 Task: Open Card Whitepaper Writing in Board Diversity and Inclusion Policy Development and Implementation to Workspace Information Technology and add a team member Softage.1@softage.net, a label Orange, a checklist Career Development, an attachment from your computer, a color Orange and finally, add a card description 'Conduct customer satisfaction survey' and a comment 'Given the potential impact of this task on our company financial stability, let us ensure that we approach it with a sense of fiscal responsibility and prudence.'. Add a start date 'Jan 09, 1900' with a due date 'Jan 16, 1900'
Action: Mouse moved to (540, 149)
Screenshot: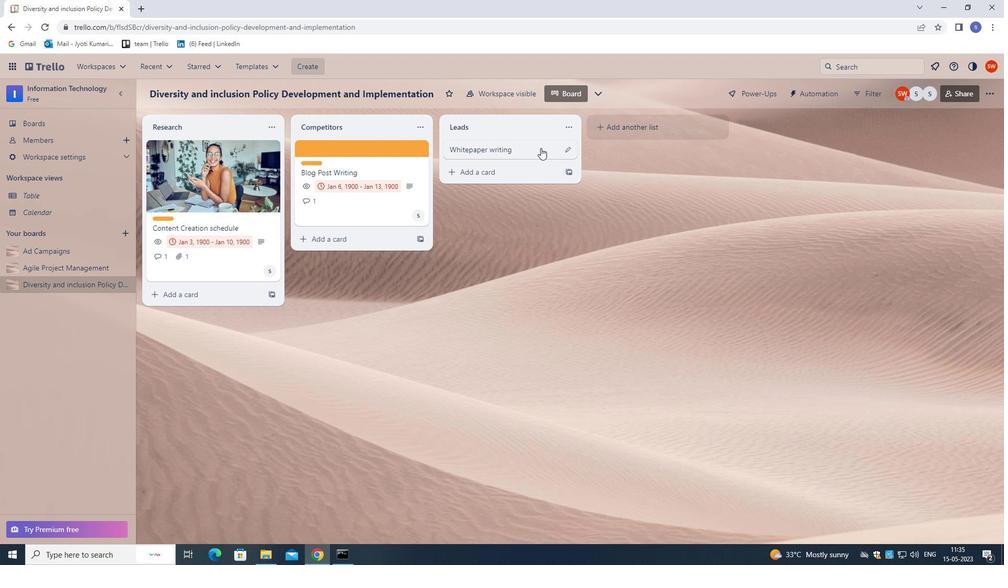 
Action: Mouse pressed left at (540, 149)
Screenshot: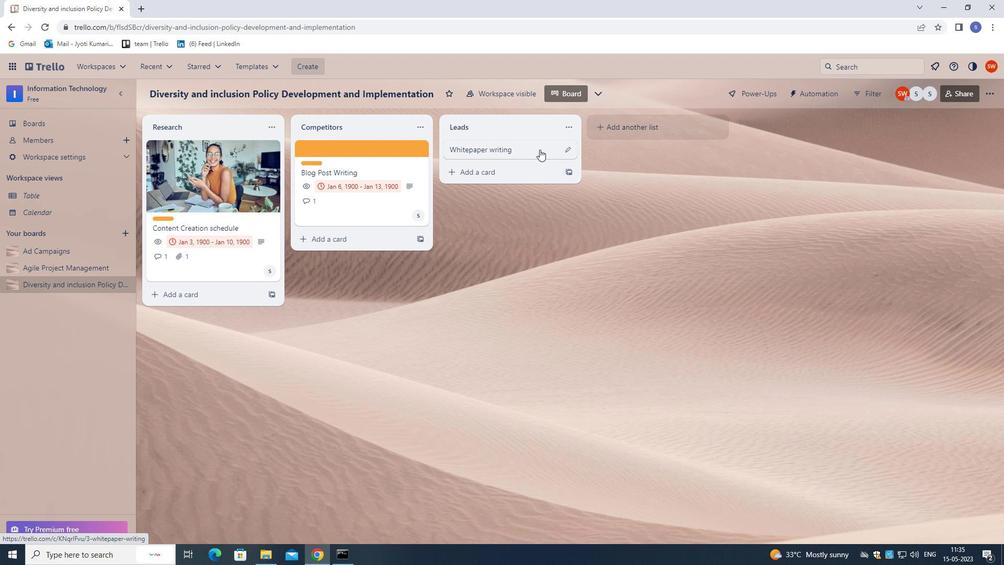 
Action: Mouse moved to (631, 184)
Screenshot: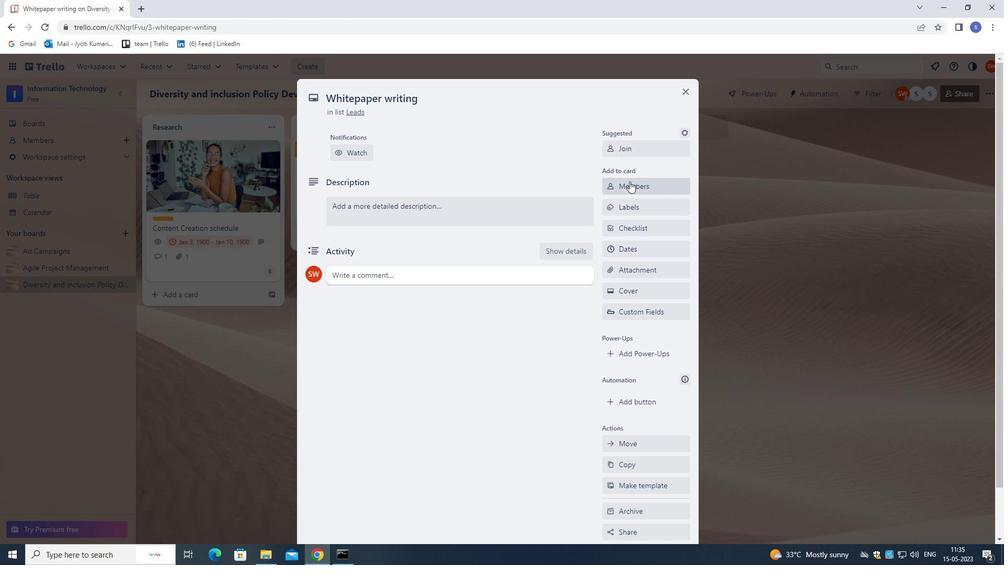 
Action: Mouse pressed left at (631, 184)
Screenshot: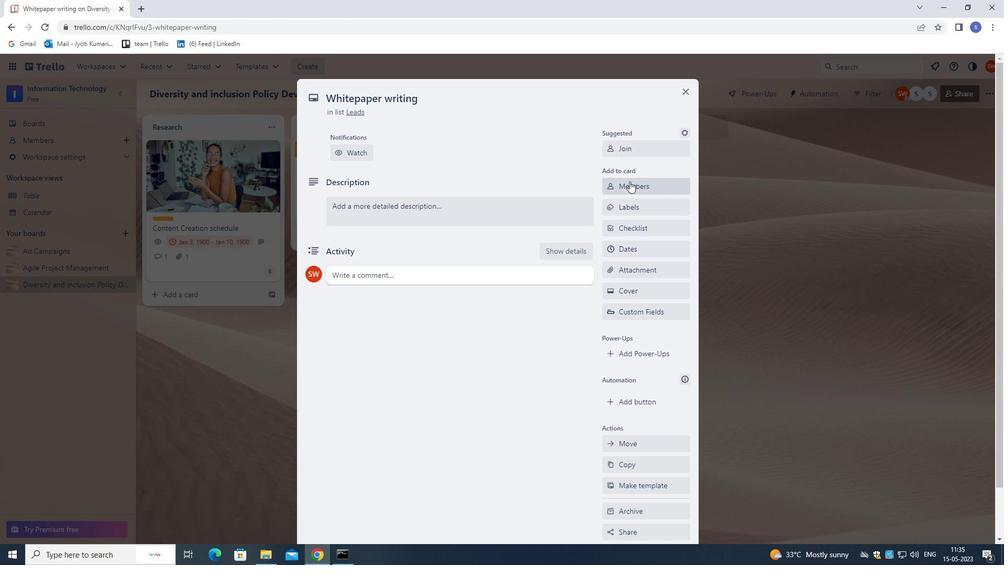 
Action: Mouse moved to (817, 144)
Screenshot: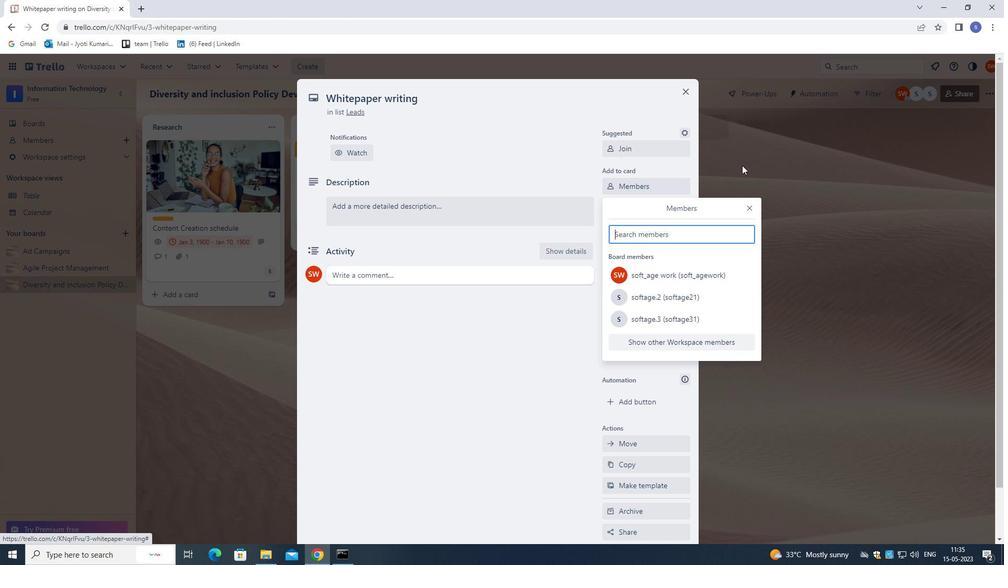 
Action: Key pressed softae<Key.backspace>ge.1<Key.shift>@SOFTAGE.NET
Screenshot: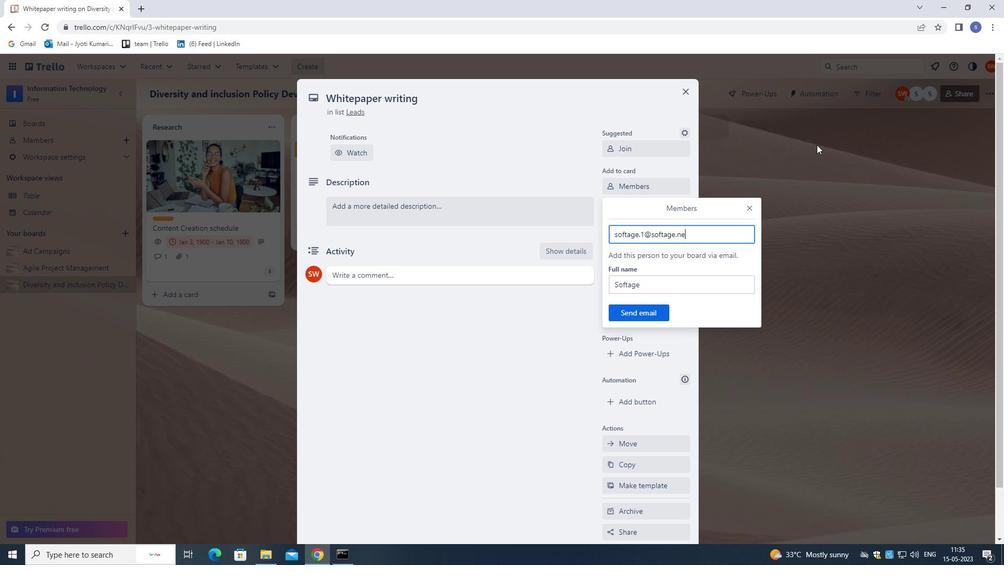 
Action: Mouse moved to (632, 314)
Screenshot: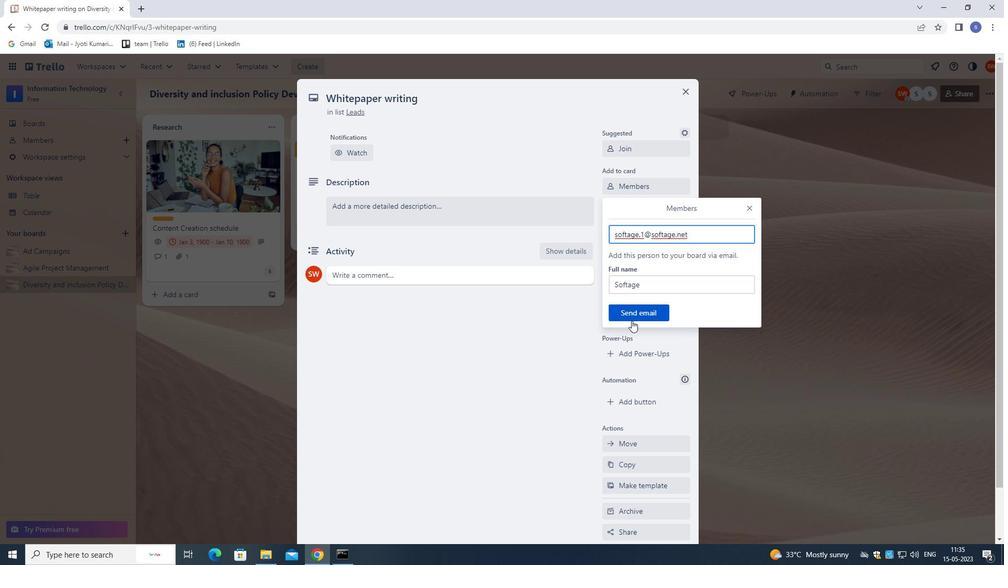 
Action: Mouse pressed left at (632, 314)
Screenshot: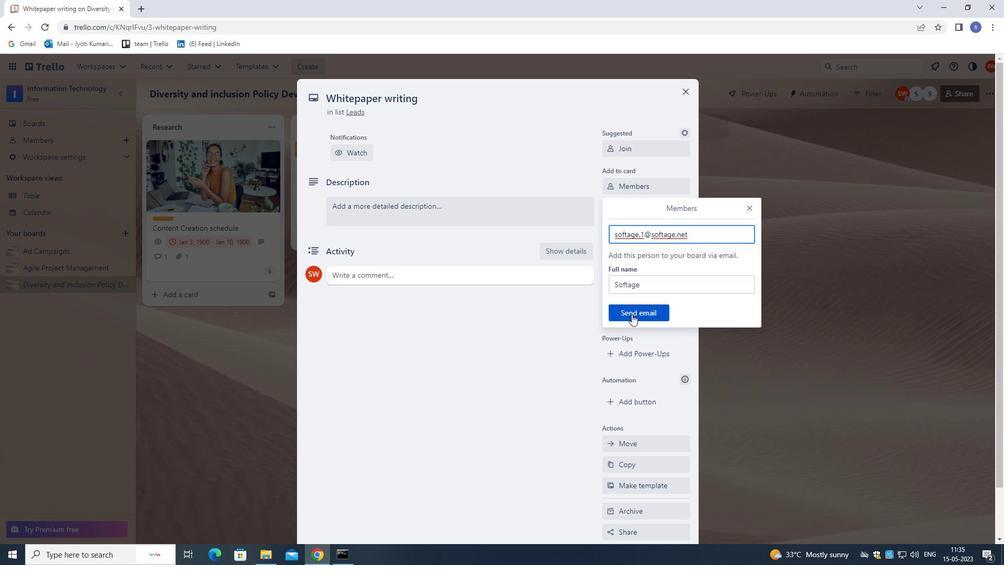 
Action: Mouse moved to (642, 207)
Screenshot: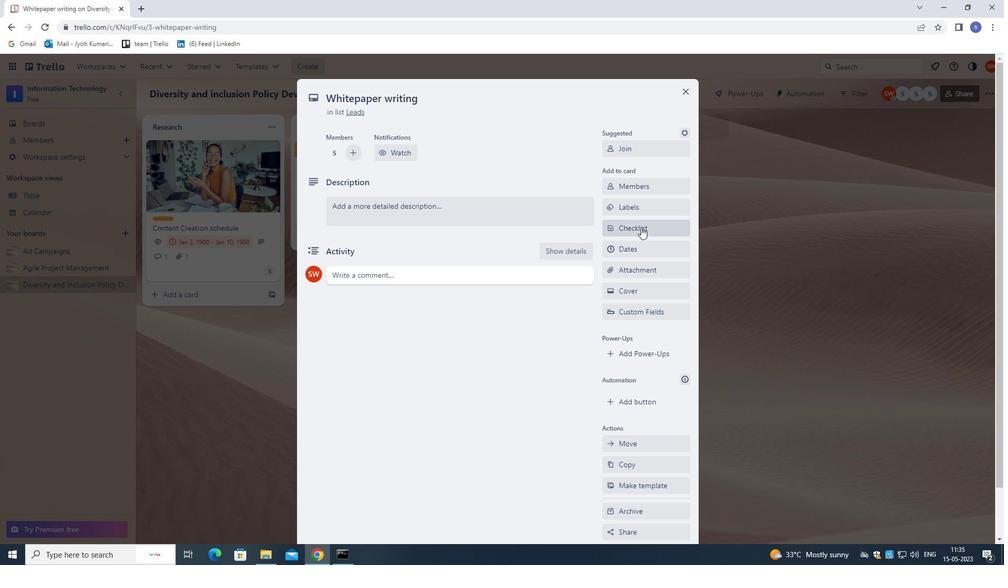 
Action: Mouse pressed left at (642, 207)
Screenshot: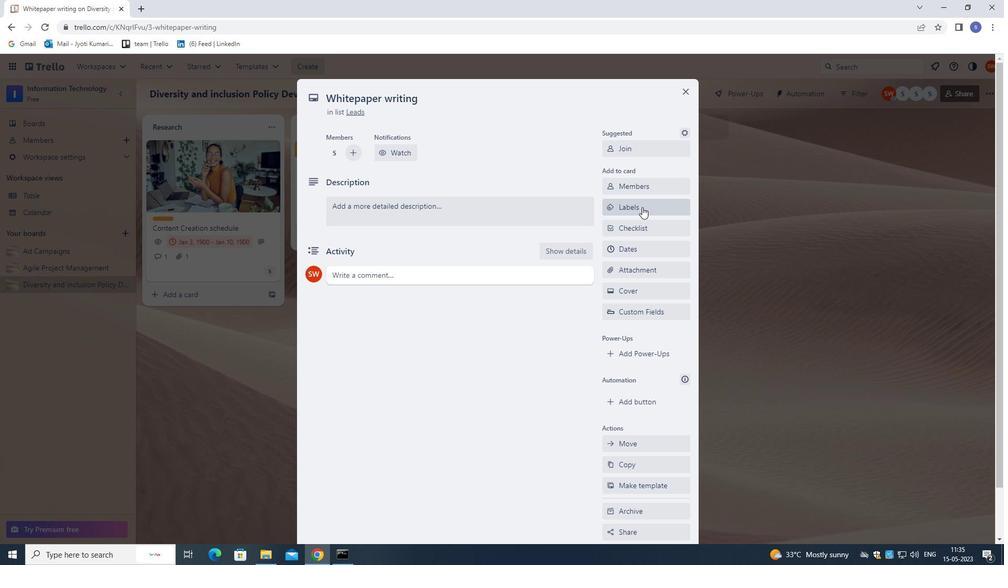 
Action: Mouse moved to (663, 329)
Screenshot: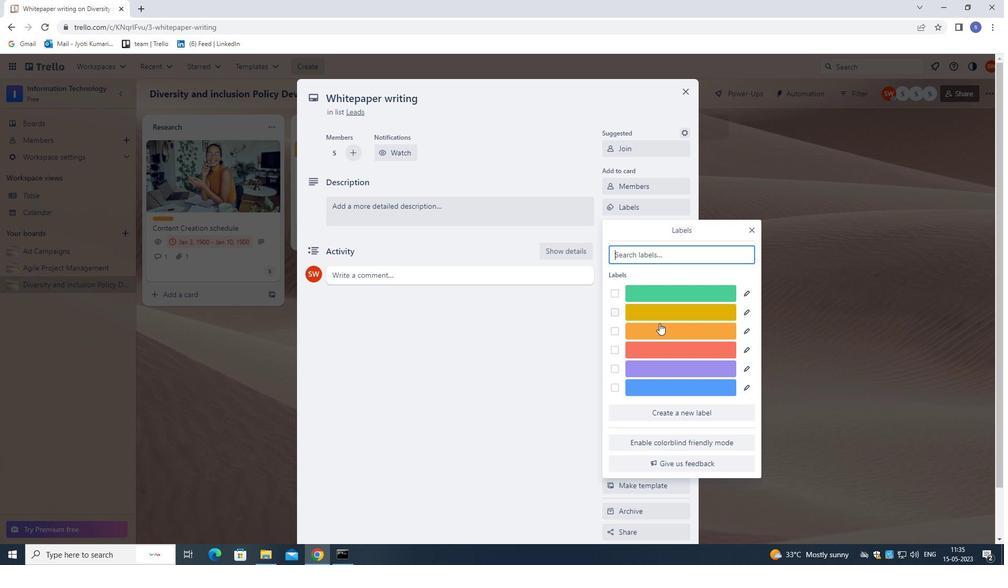 
Action: Mouse pressed left at (663, 329)
Screenshot: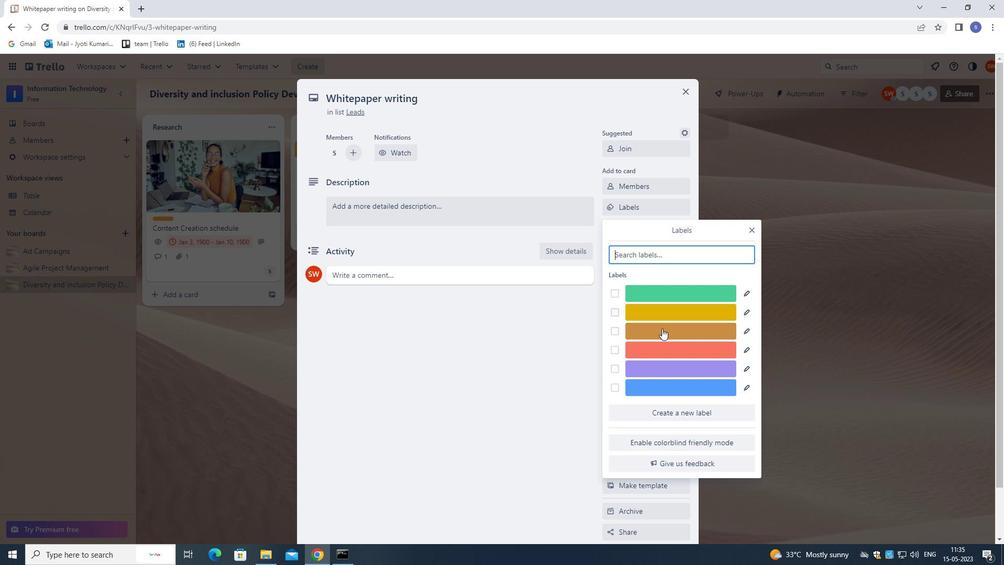 
Action: Mouse moved to (755, 229)
Screenshot: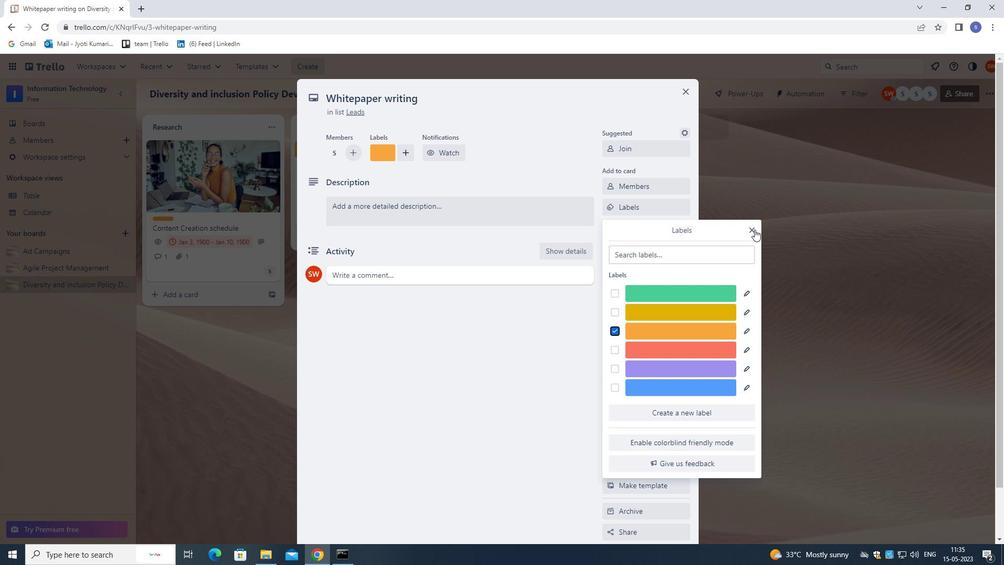 
Action: Mouse pressed left at (755, 229)
Screenshot: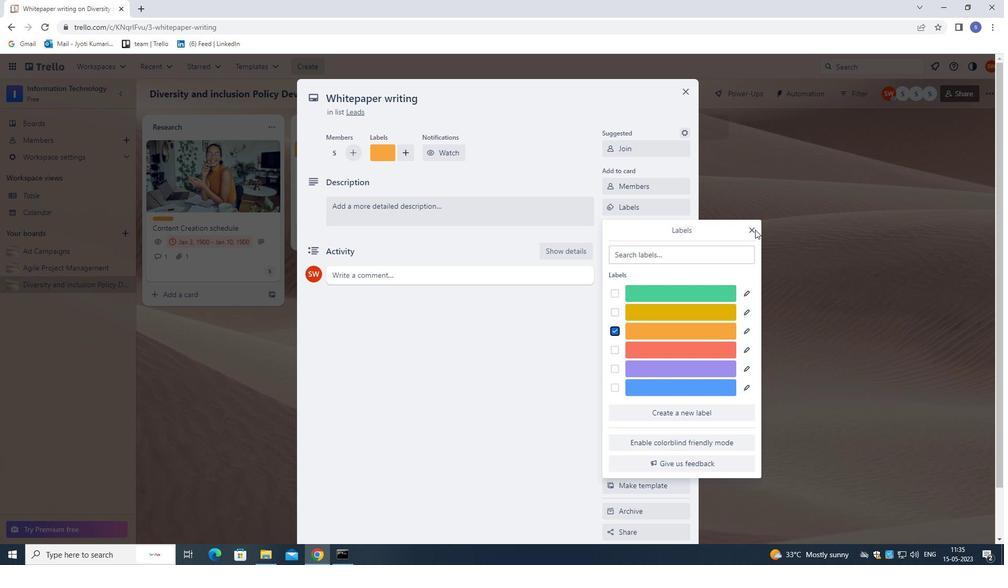 
Action: Mouse moved to (752, 227)
Screenshot: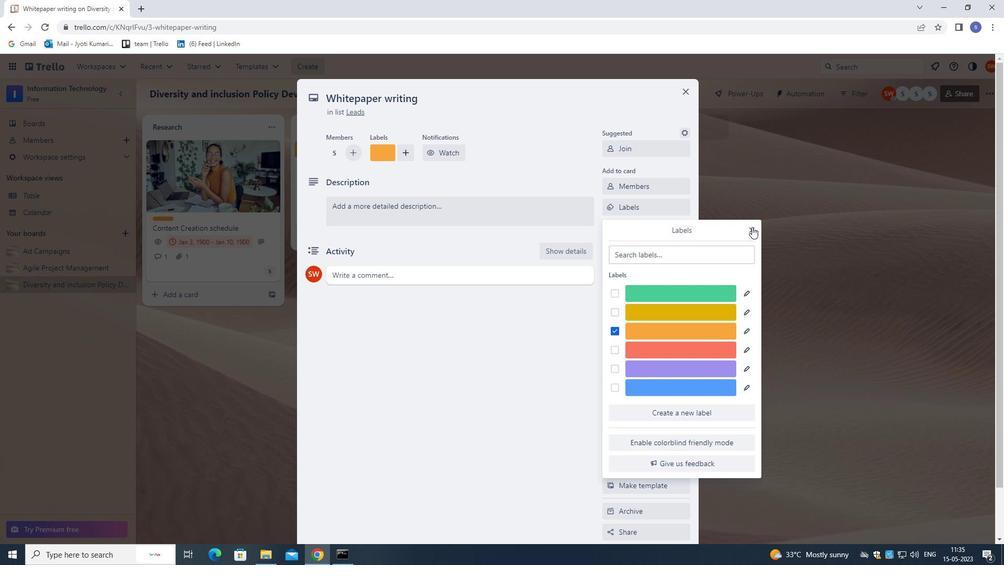 
Action: Mouse pressed left at (752, 227)
Screenshot: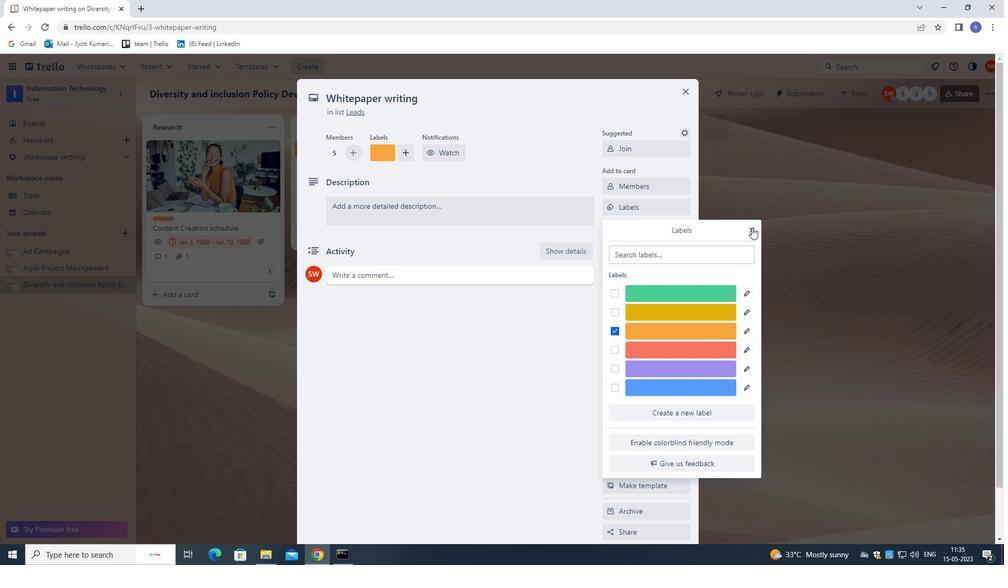 
Action: Mouse moved to (657, 230)
Screenshot: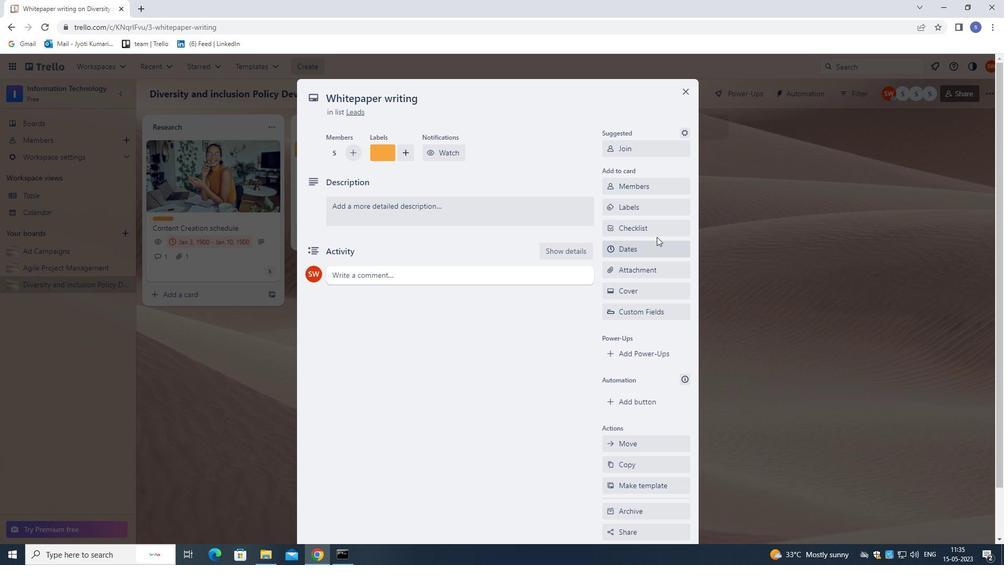 
Action: Mouse pressed left at (657, 230)
Screenshot: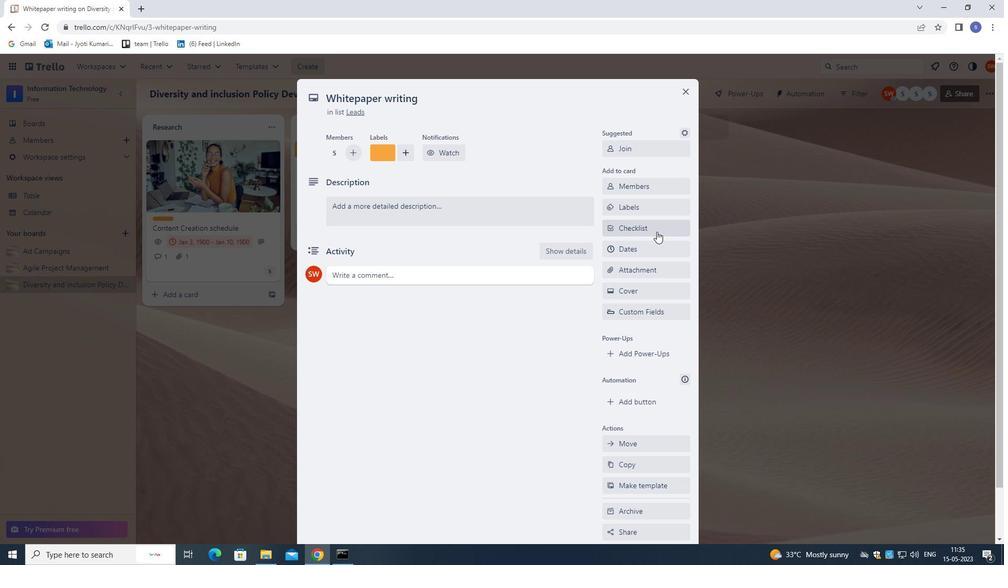 
Action: Key pressed <Key.shift>CAREER<Key.space><Key.shift>DEVELOPMENT
Screenshot: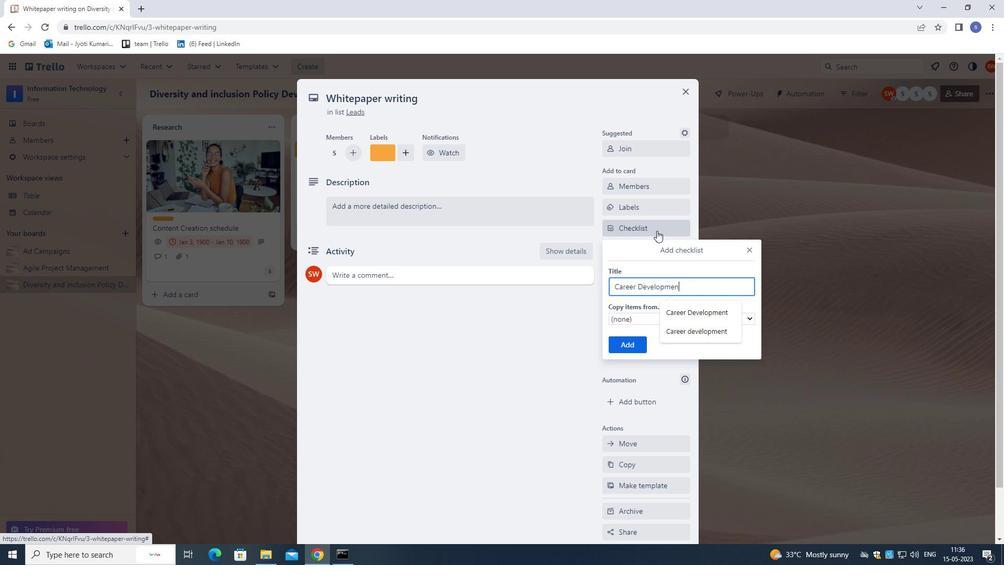 
Action: Mouse moved to (630, 343)
Screenshot: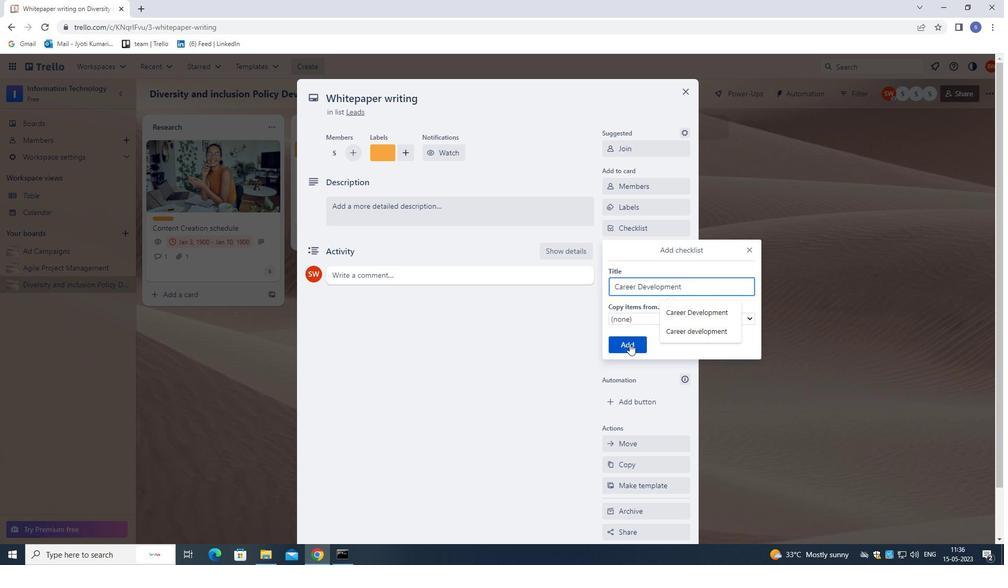 
Action: Mouse pressed left at (630, 343)
Screenshot: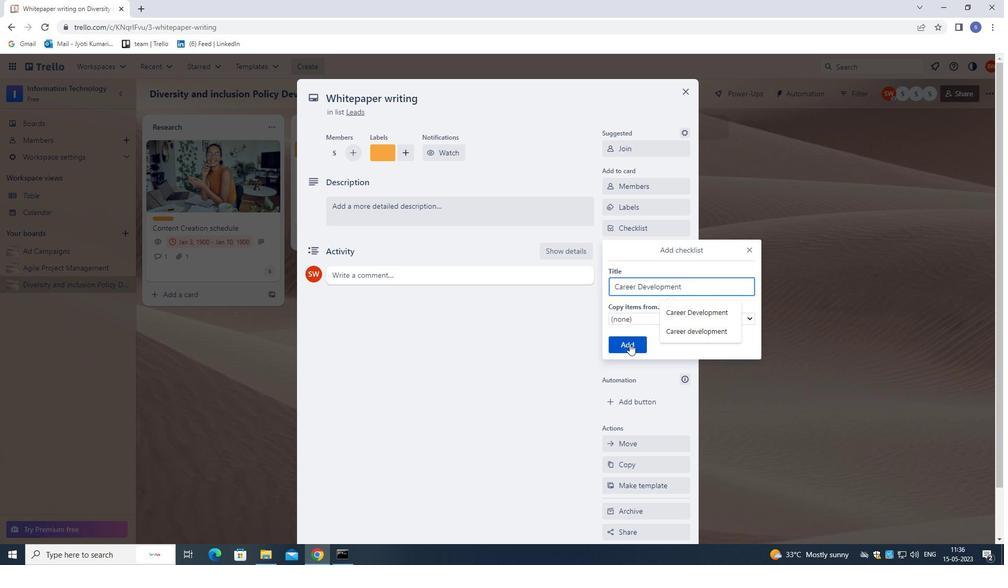 
Action: Mouse moved to (645, 249)
Screenshot: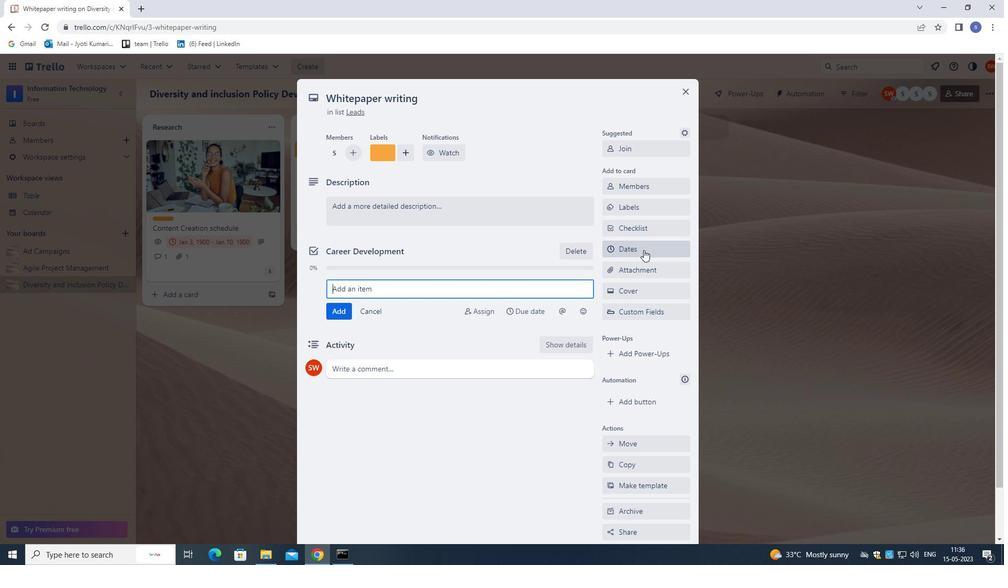 
Action: Mouse pressed left at (645, 249)
Screenshot: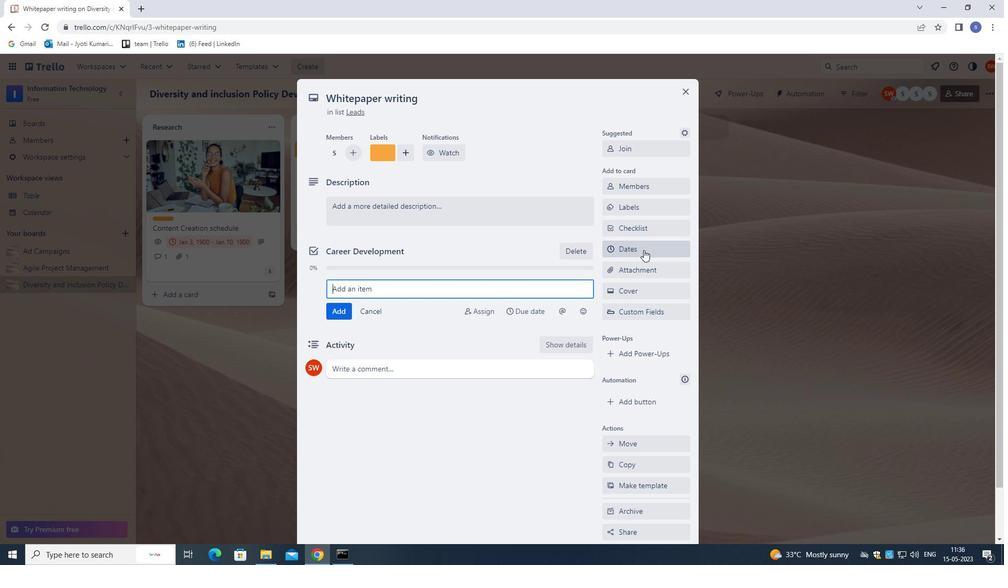 
Action: Mouse moved to (611, 284)
Screenshot: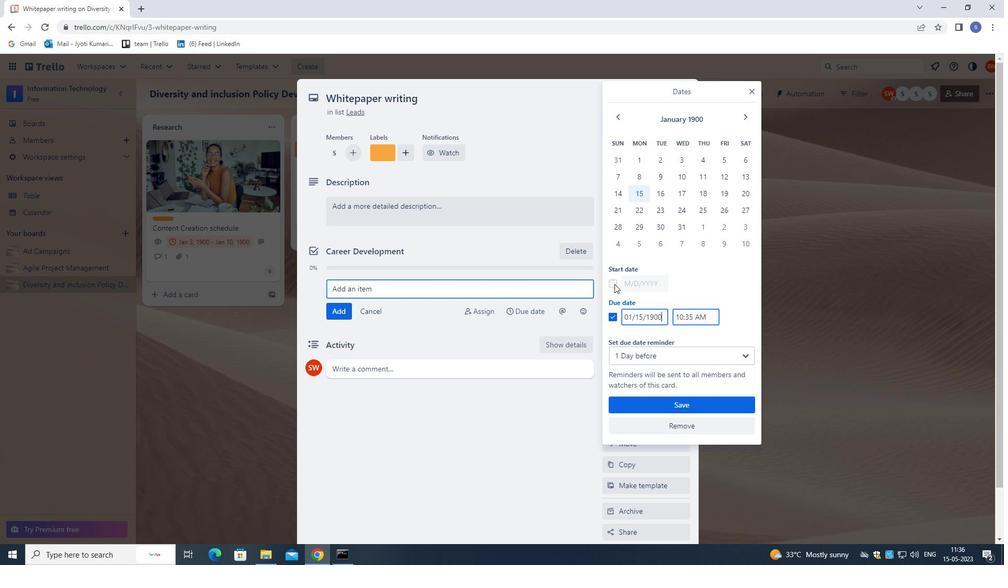 
Action: Mouse pressed left at (611, 284)
Screenshot: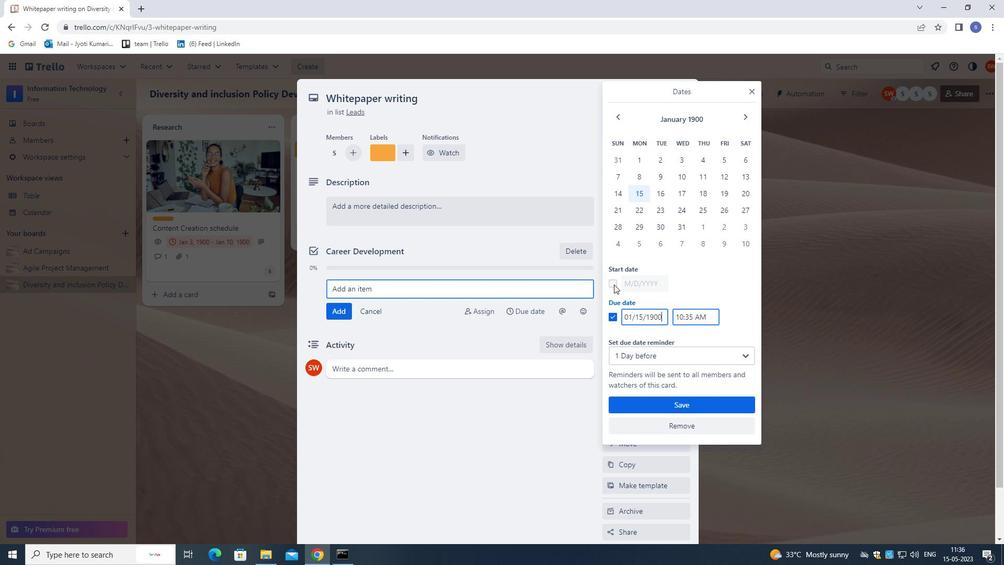 
Action: Mouse moved to (661, 174)
Screenshot: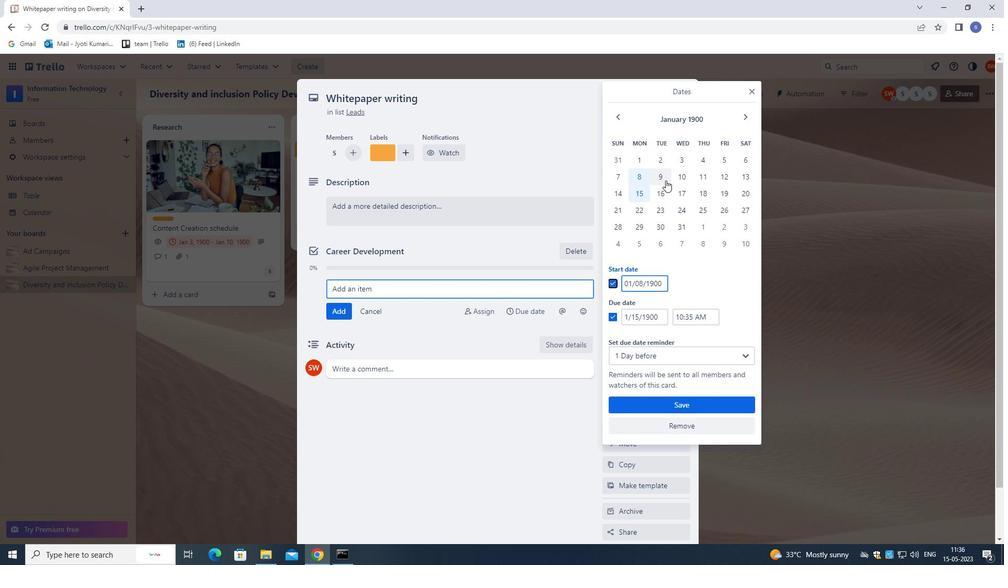 
Action: Mouse pressed left at (661, 174)
Screenshot: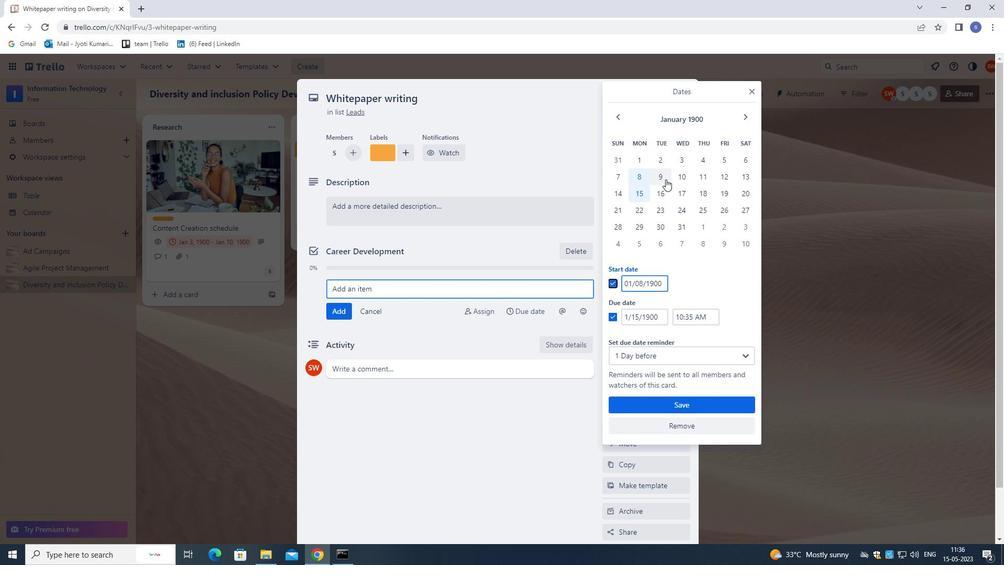 
Action: Mouse moved to (665, 192)
Screenshot: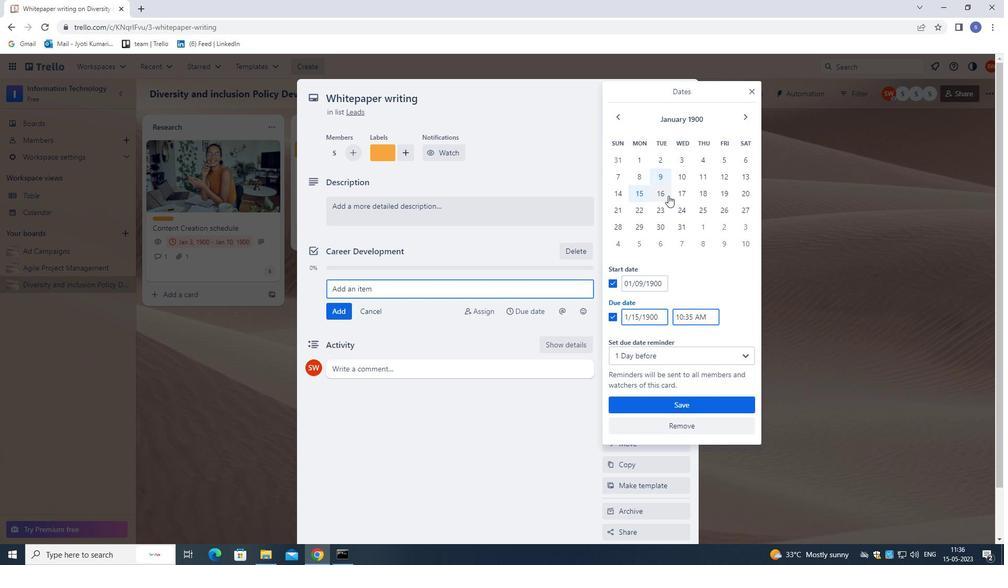 
Action: Mouse pressed left at (665, 192)
Screenshot: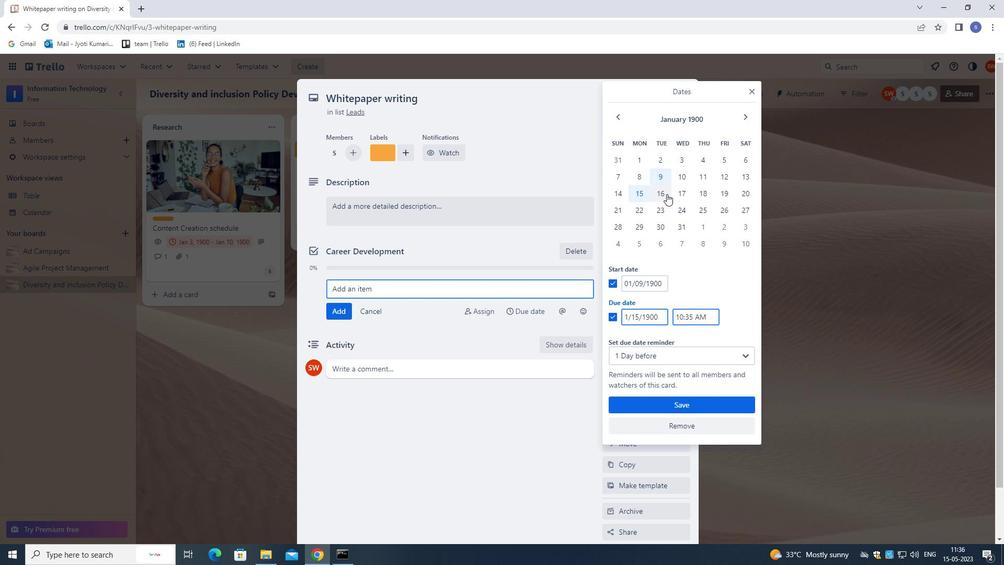 
Action: Mouse moved to (695, 407)
Screenshot: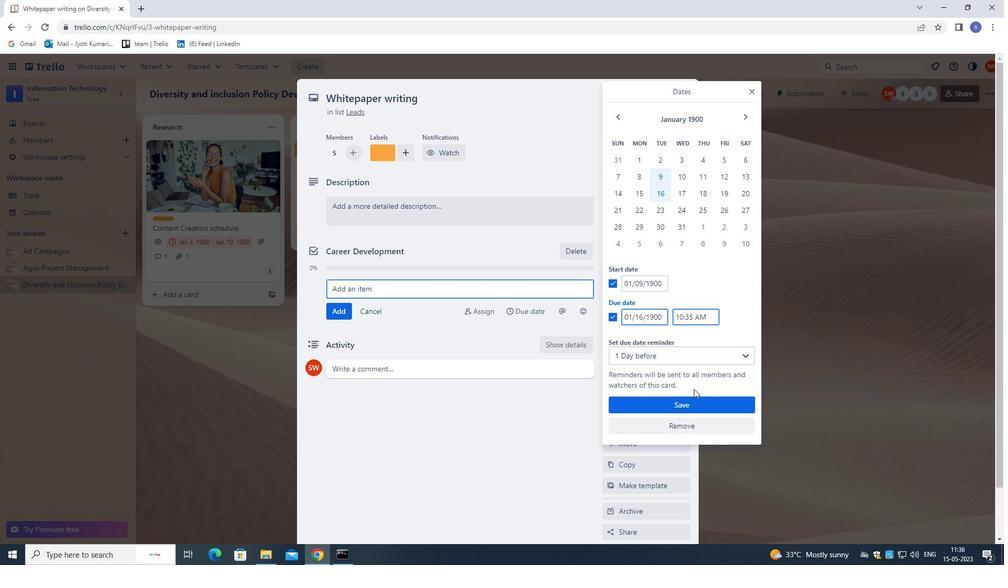 
Action: Mouse pressed left at (695, 407)
Screenshot: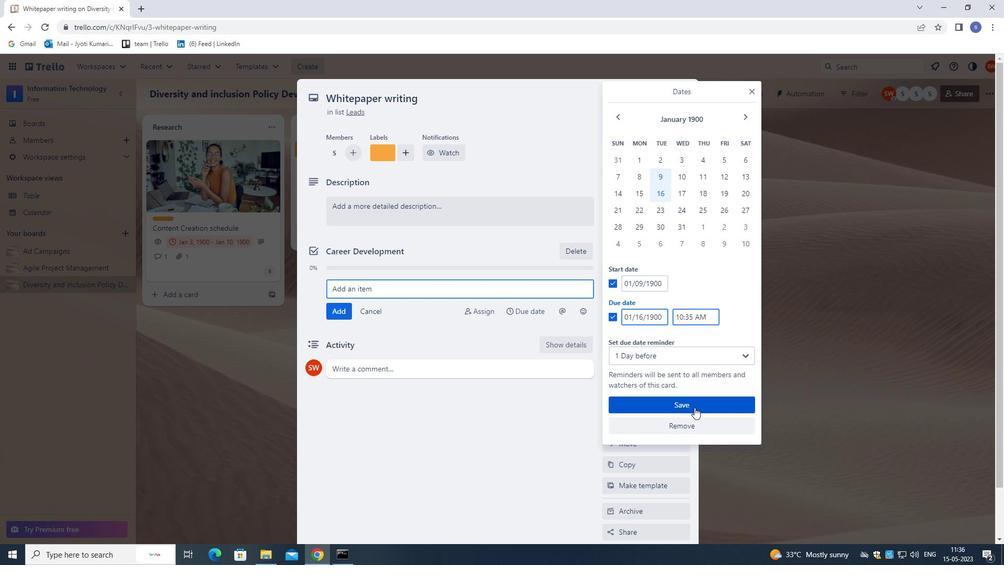 
Action: Mouse moved to (496, 321)
Screenshot: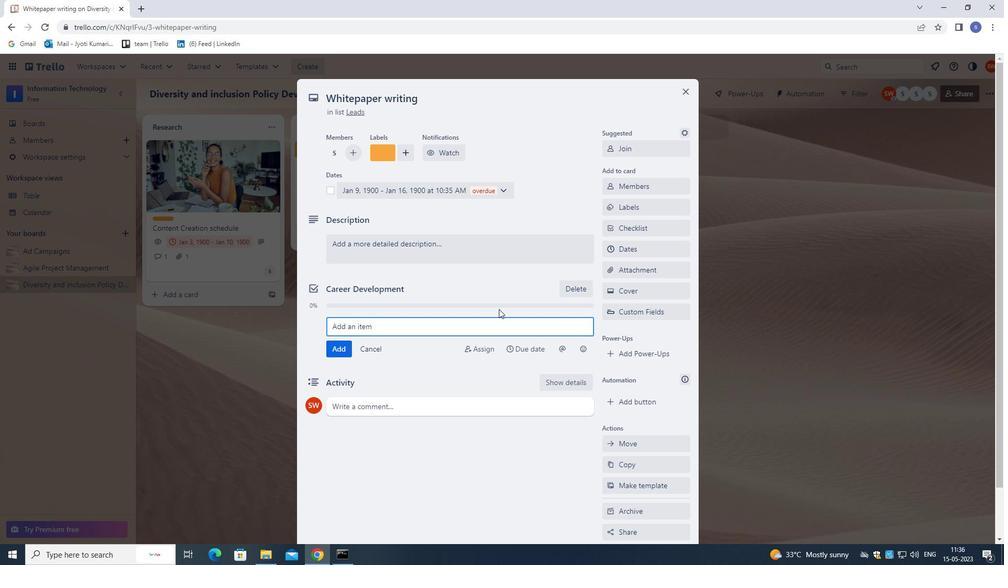 
Action: Mouse pressed left at (496, 321)
Screenshot: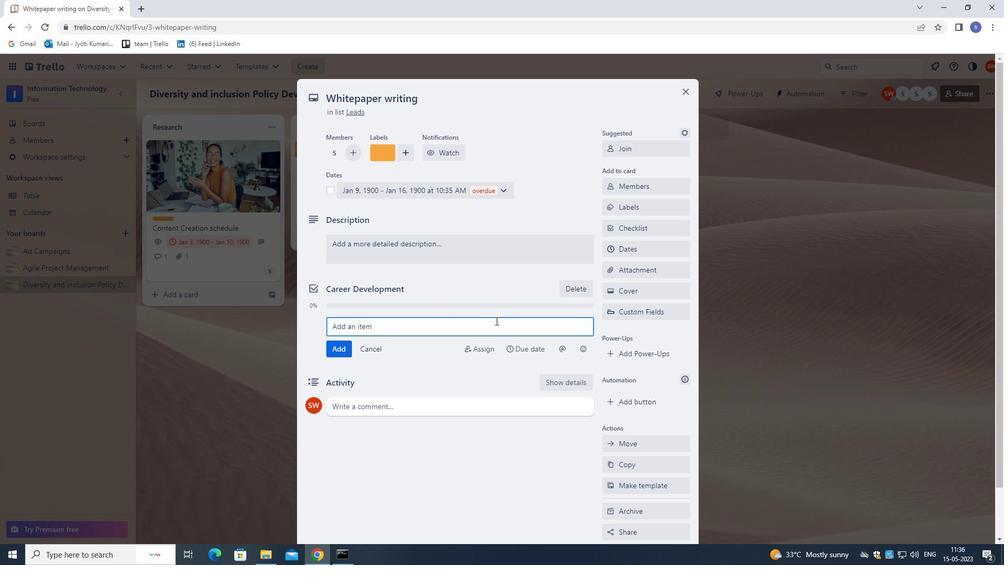 
Action: Mouse moved to (663, 269)
Screenshot: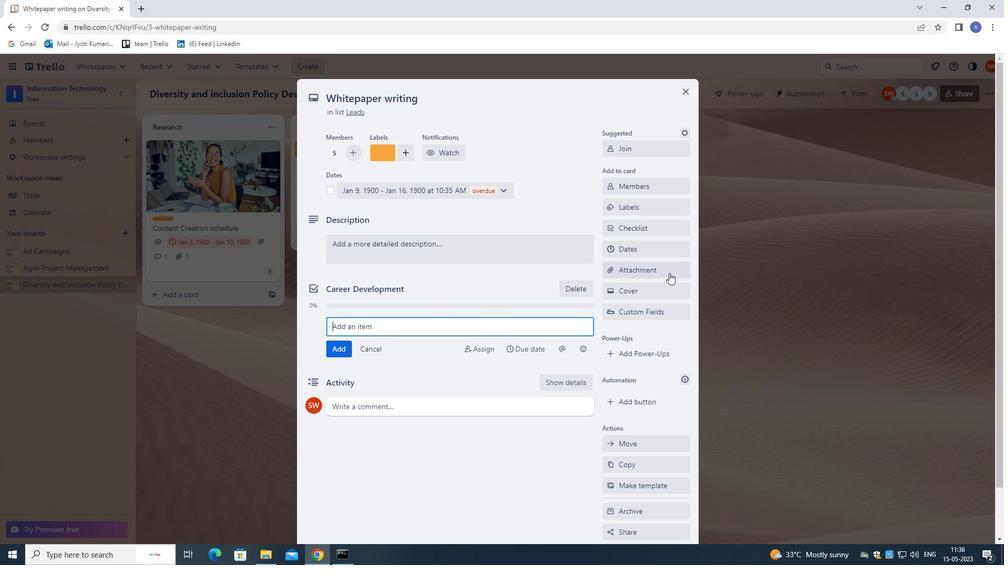 
Action: Mouse pressed left at (663, 269)
Screenshot: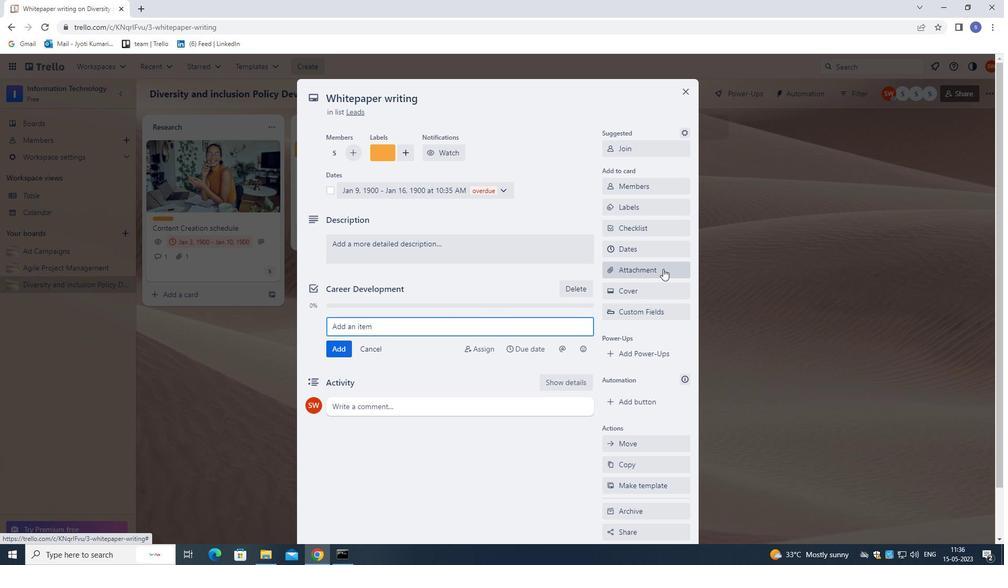 
Action: Mouse moved to (657, 312)
Screenshot: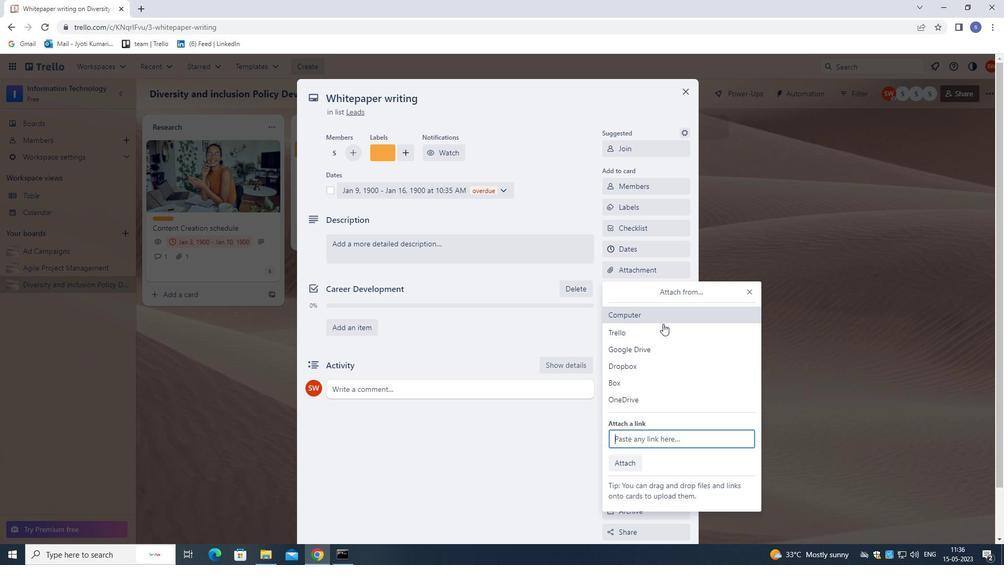 
Action: Mouse pressed left at (657, 312)
Screenshot: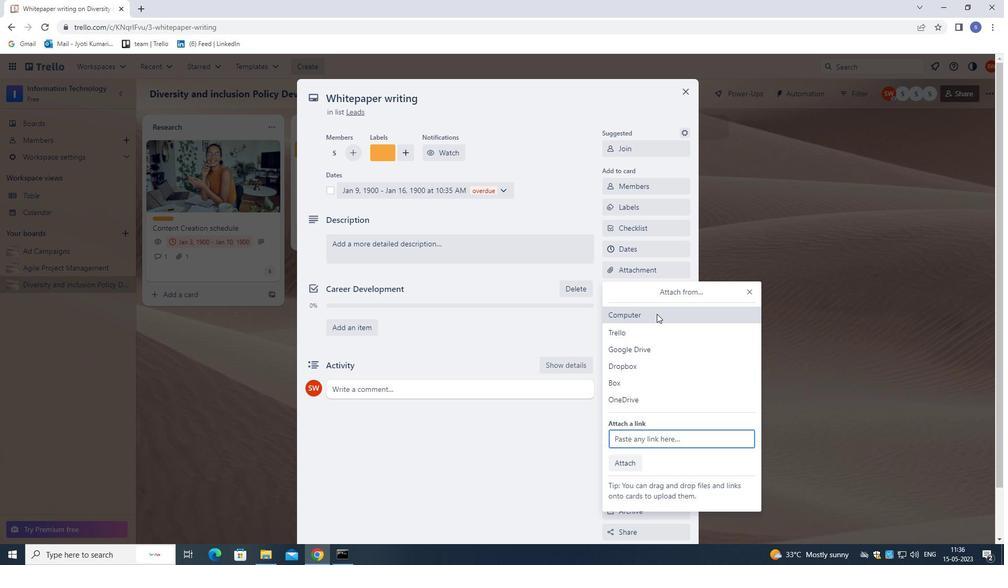 
Action: Mouse moved to (328, 147)
Screenshot: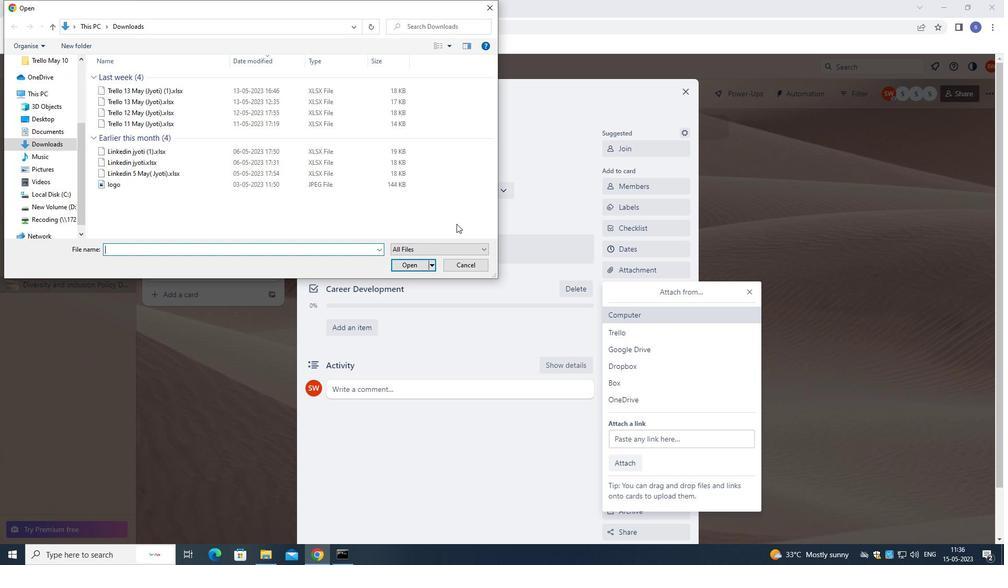 
Action: Mouse pressed left at (328, 147)
Screenshot: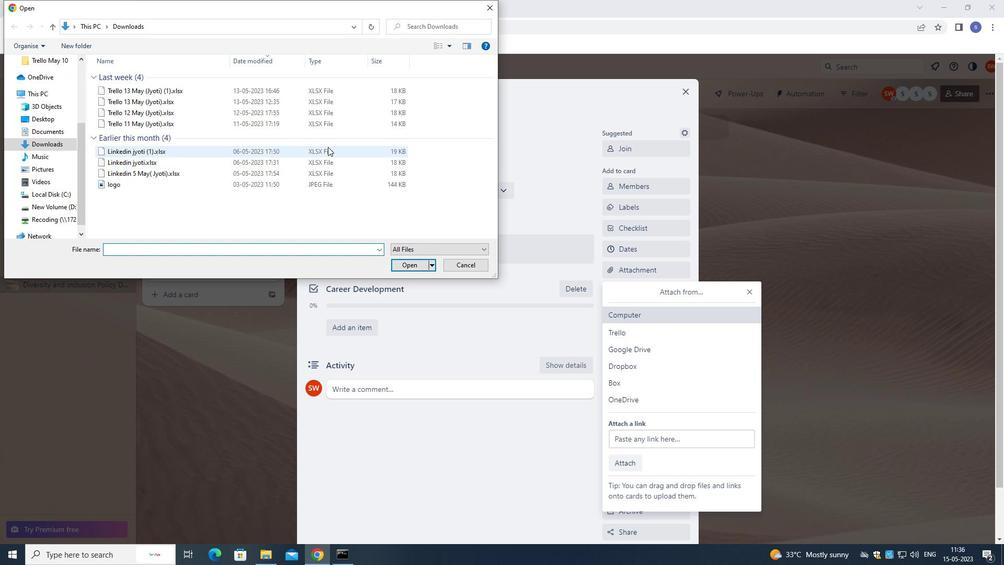 
Action: Mouse moved to (398, 262)
Screenshot: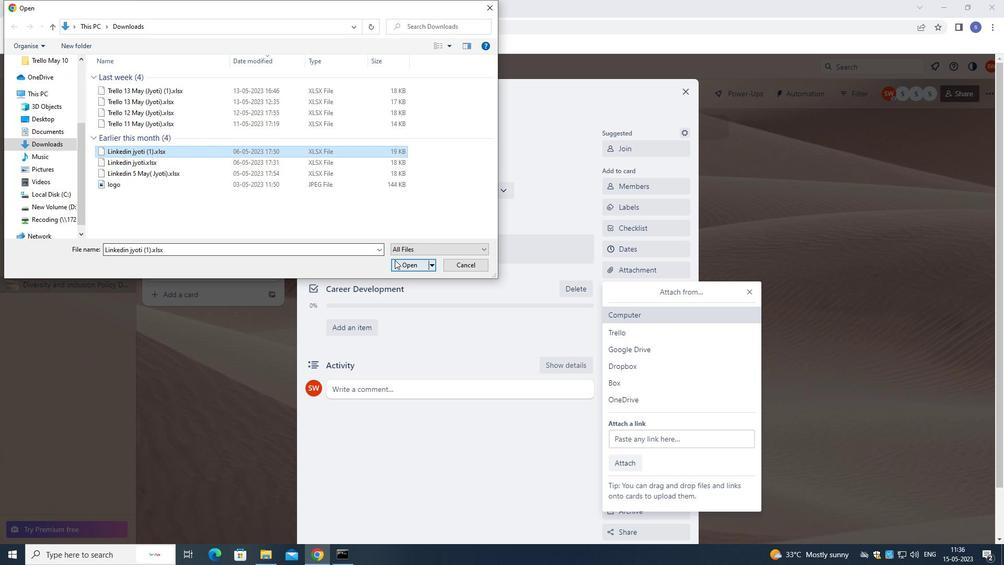
Action: Mouse pressed left at (398, 262)
Screenshot: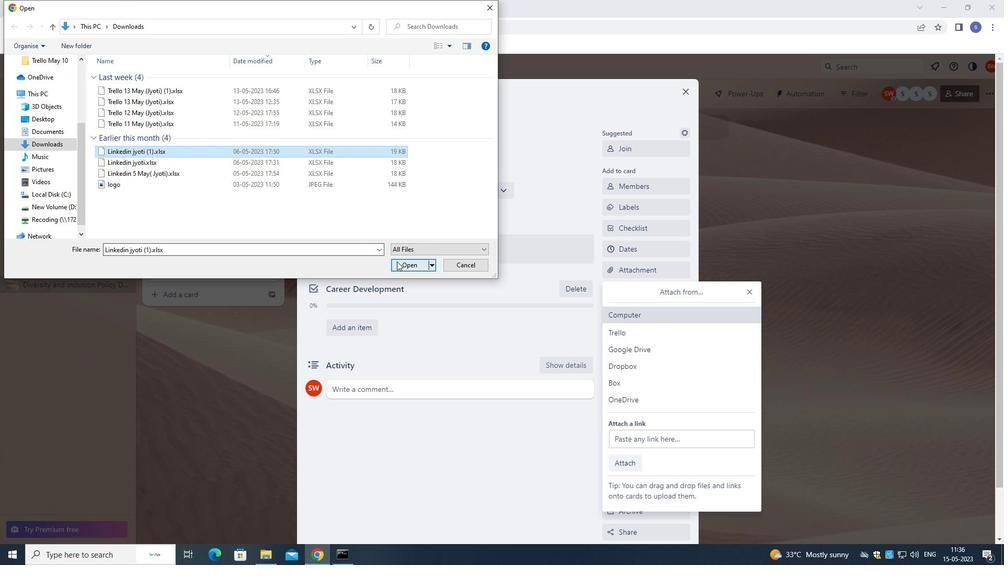 
Action: Mouse moved to (633, 289)
Screenshot: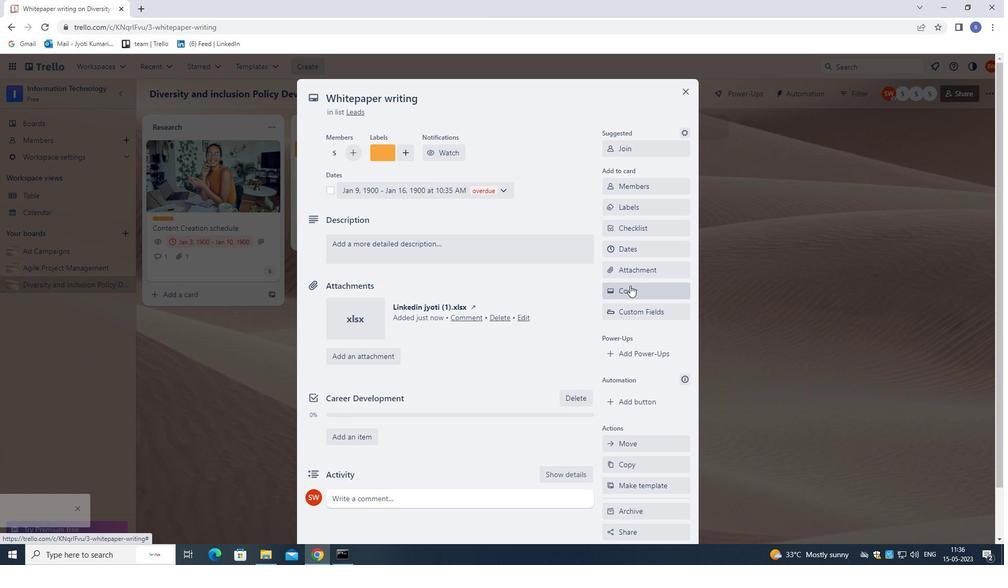 
Action: Mouse pressed left at (633, 289)
Screenshot: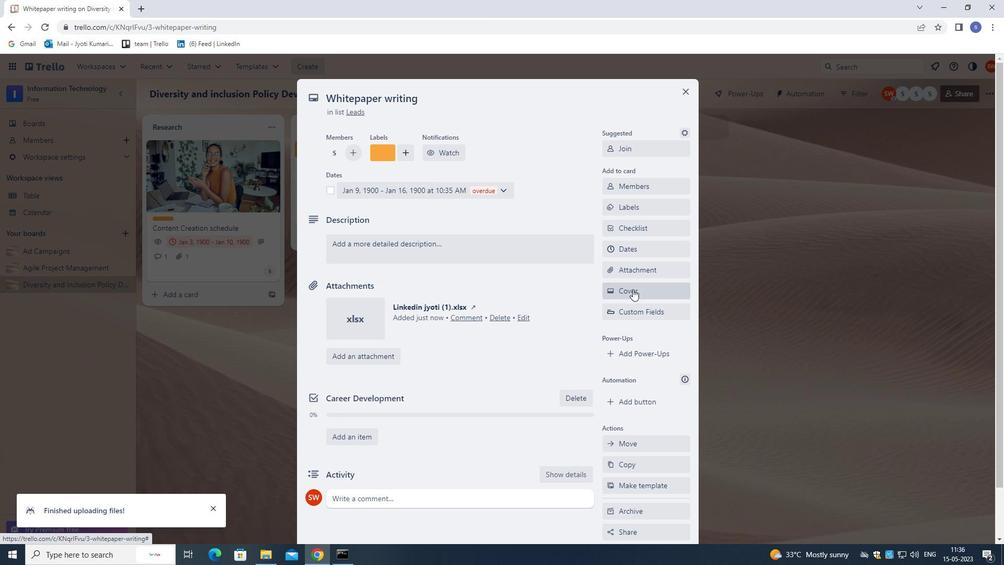 
Action: Mouse moved to (676, 330)
Screenshot: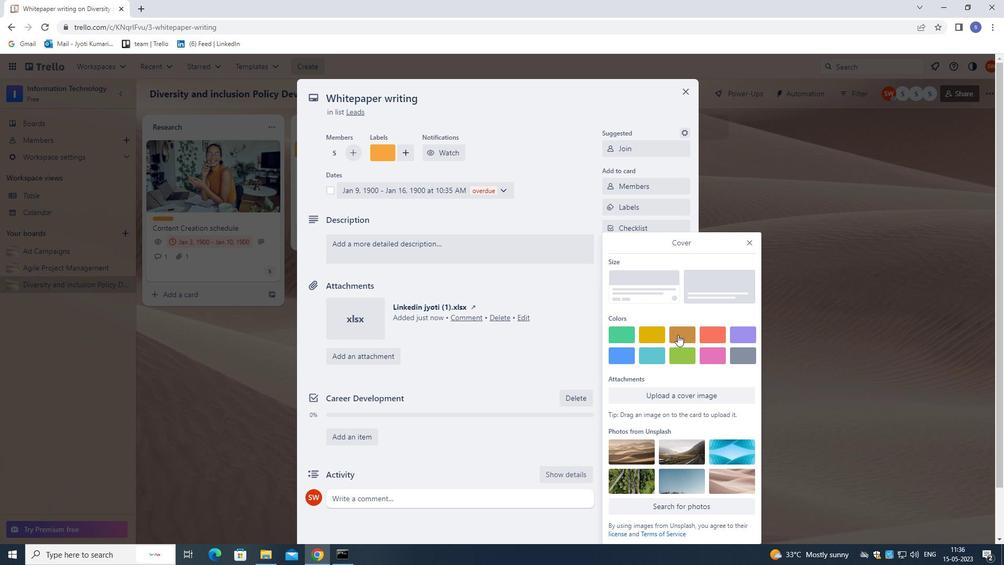 
Action: Mouse pressed left at (676, 330)
Screenshot: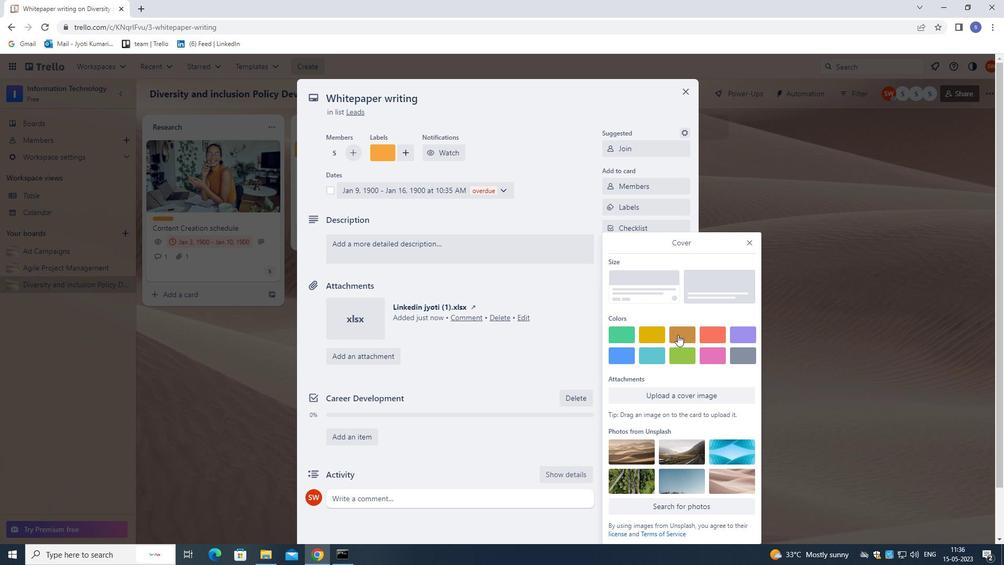 
Action: Mouse moved to (751, 225)
Screenshot: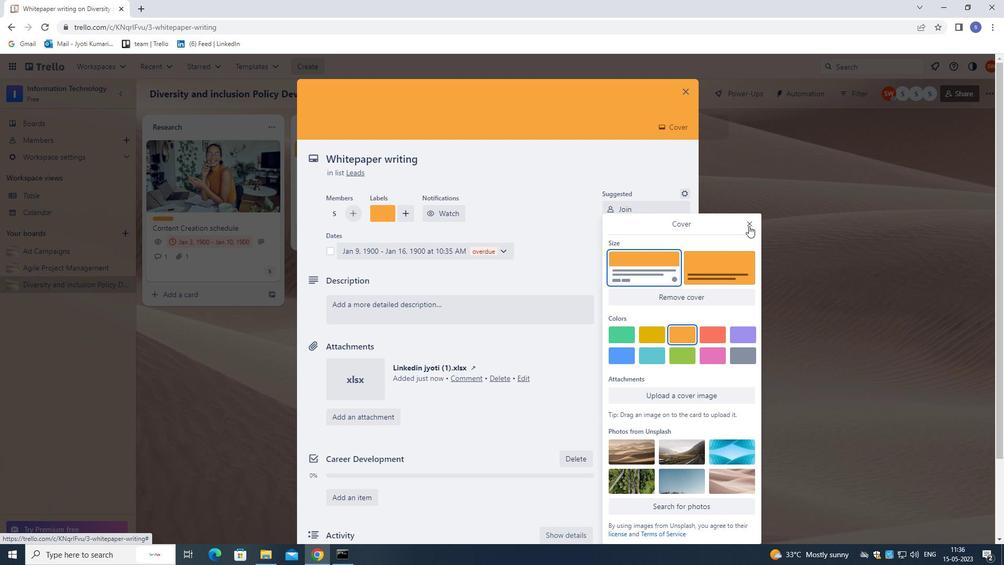 
Action: Mouse pressed left at (751, 225)
Screenshot: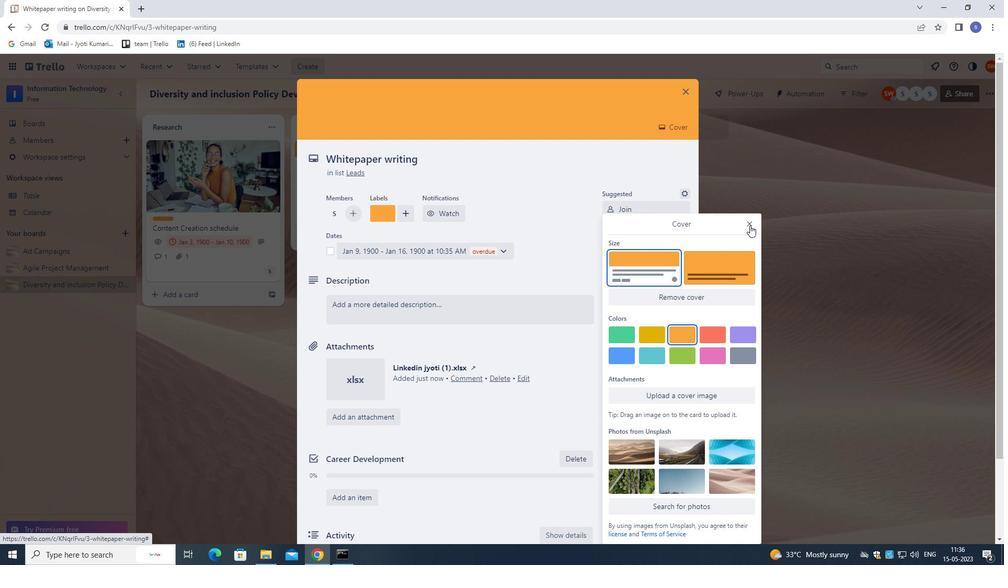 
Action: Mouse moved to (497, 304)
Screenshot: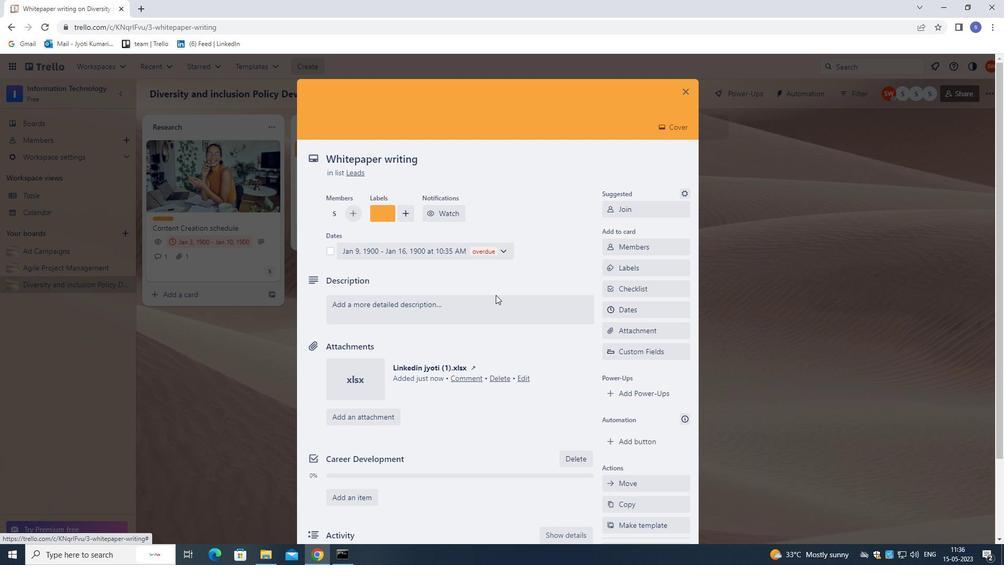 
Action: Mouse pressed left at (497, 304)
Screenshot: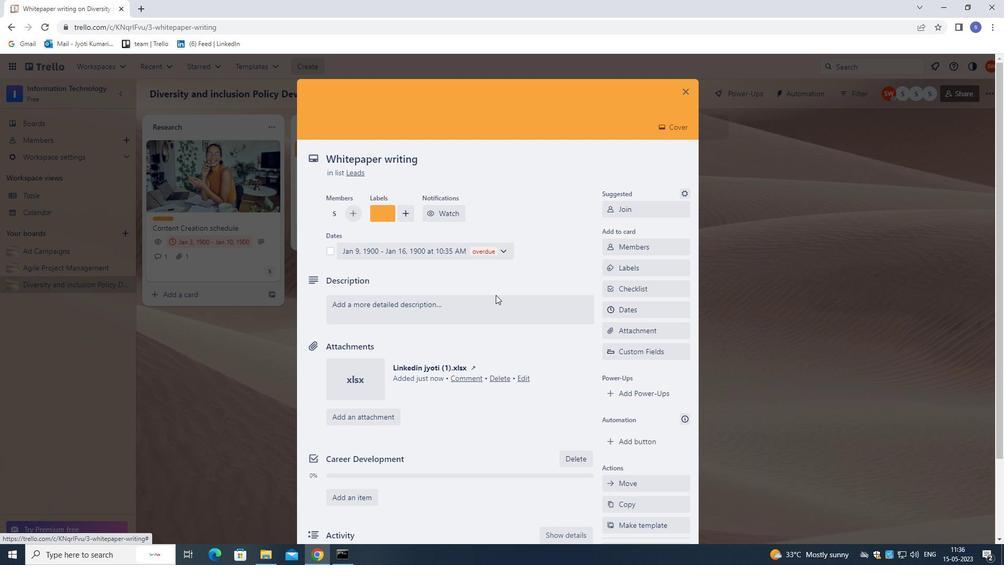 
Action: Mouse moved to (548, 302)
Screenshot: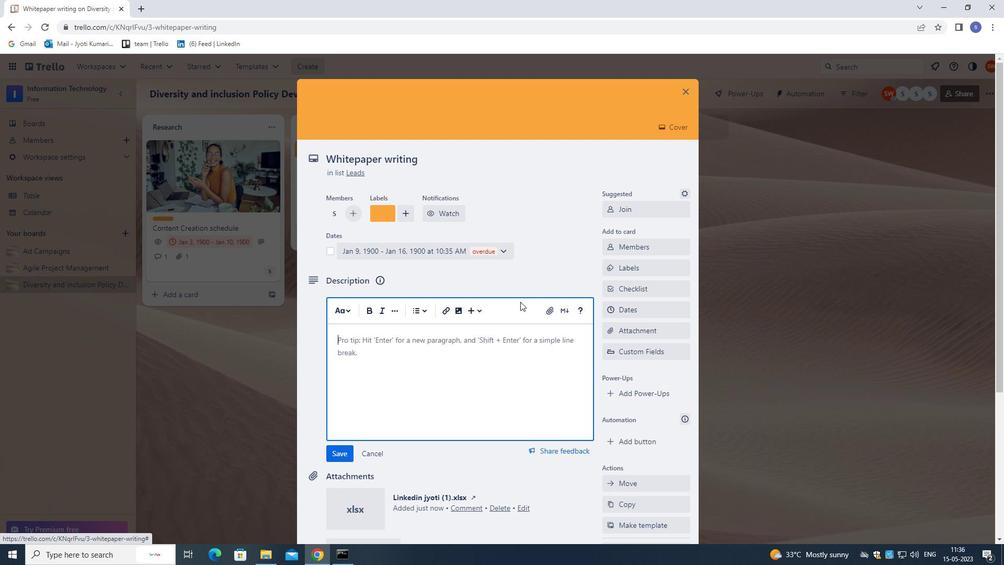 
Action: Key pressed <Key.shift>CONDUCT<Key.space>CUSTOMER<Key.space>A<Key.backspace>SATISFACTON<Key.space><Key.backspace><Key.backspace><Key.backspace>ION<Key.space>SURVEY<Key.space>.
Screenshot: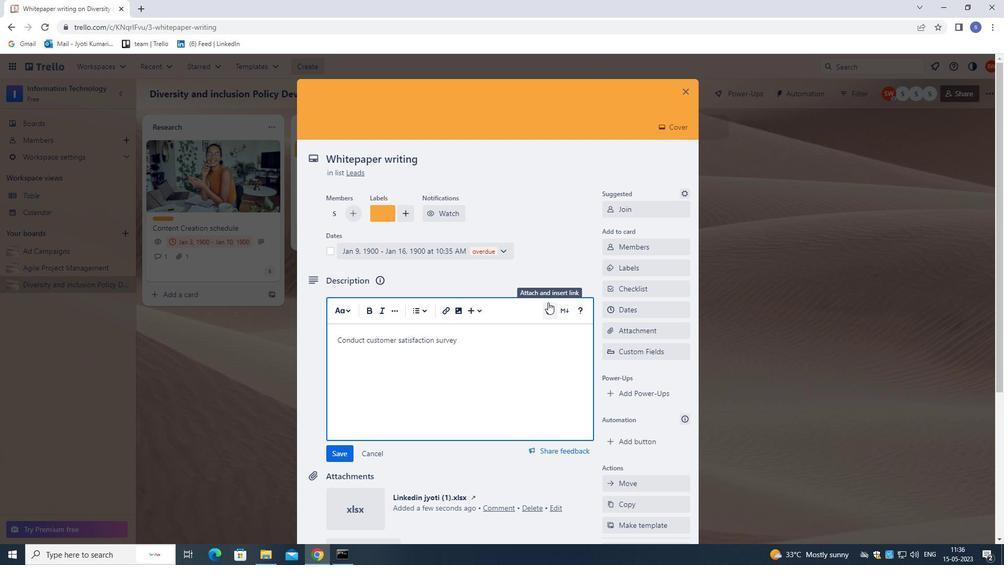 
Action: Mouse moved to (549, 305)
Screenshot: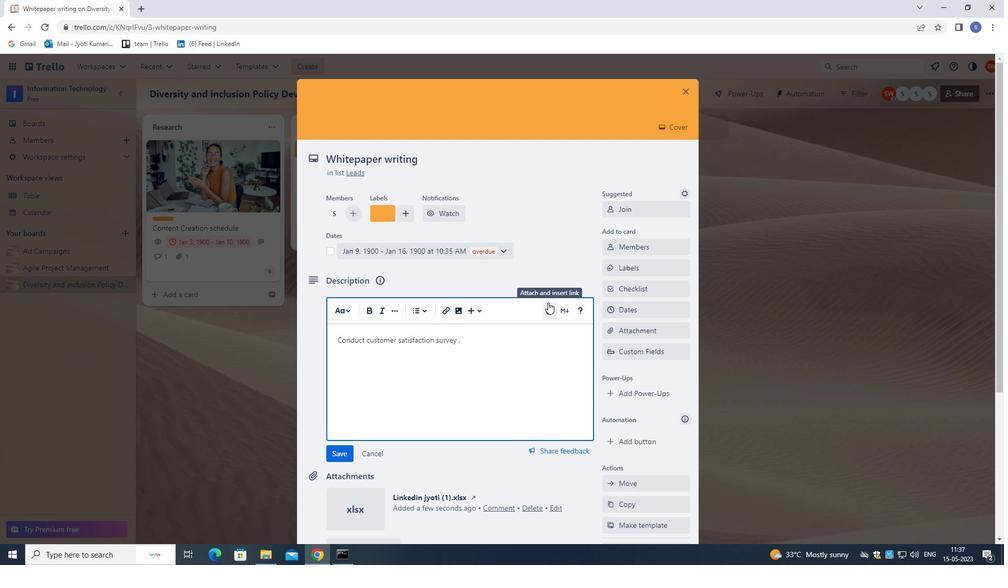 
Action: Mouse scrolled (549, 305) with delta (0, 0)
Screenshot: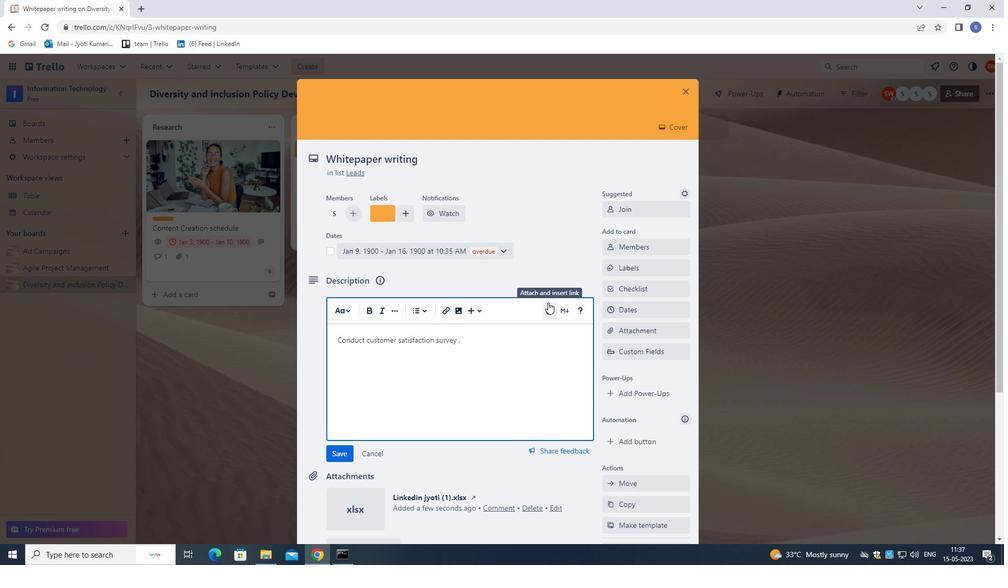 
Action: Mouse moved to (549, 313)
Screenshot: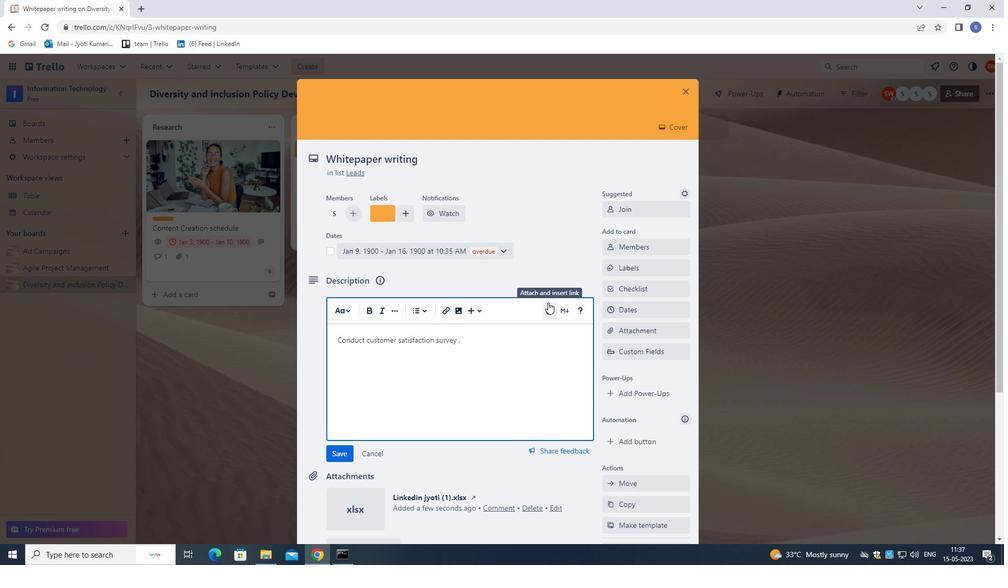 
Action: Mouse scrolled (549, 312) with delta (0, 0)
Screenshot: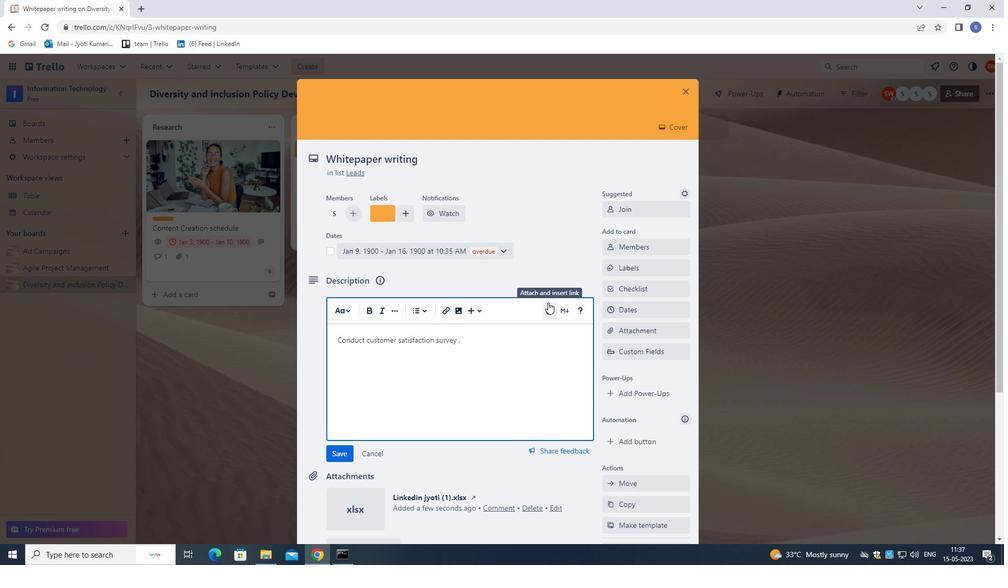 
Action: Mouse moved to (547, 328)
Screenshot: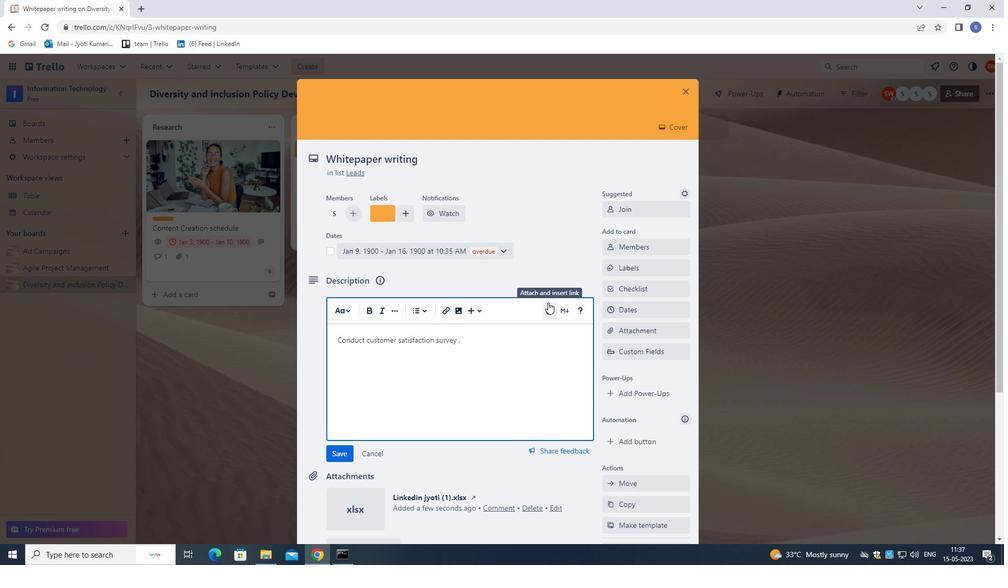 
Action: Mouse scrolled (547, 328) with delta (0, 0)
Screenshot: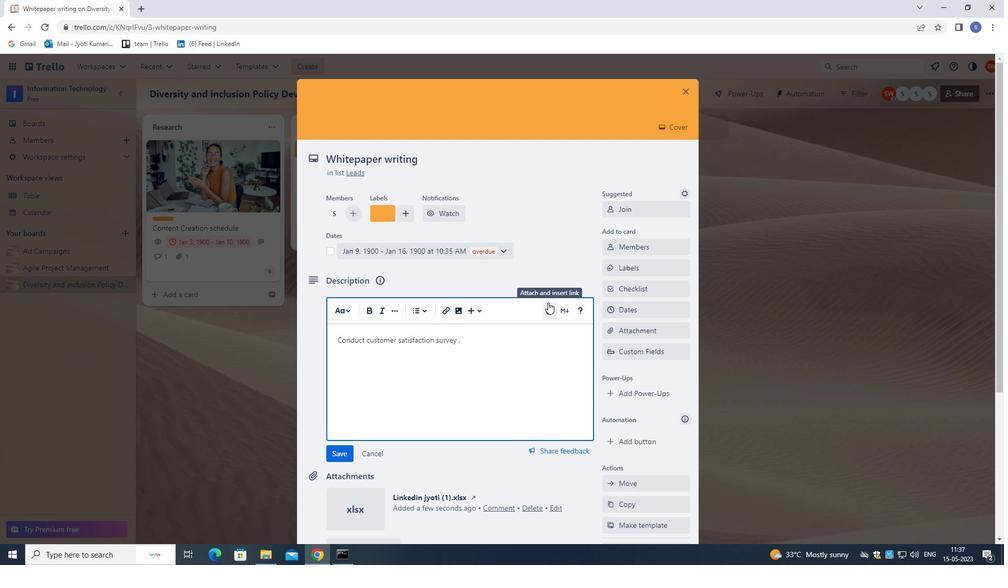 
Action: Mouse moved to (546, 333)
Screenshot: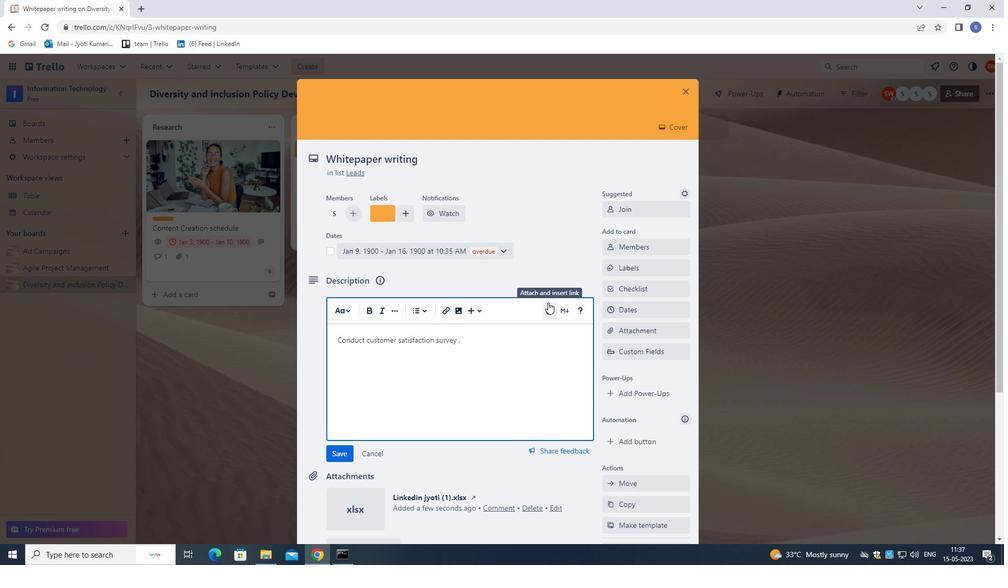 
Action: Mouse scrolled (546, 333) with delta (0, 0)
Screenshot: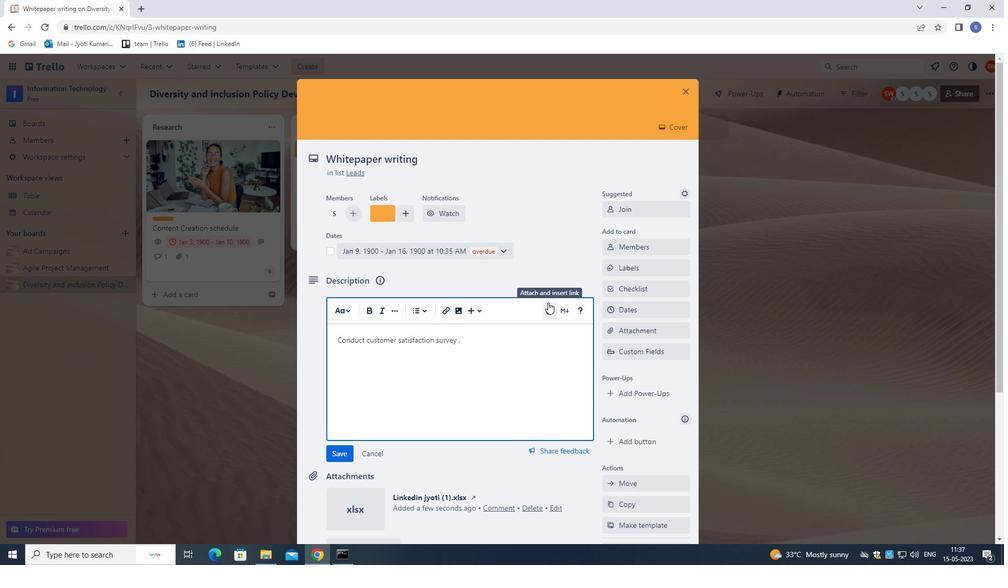 
Action: Mouse moved to (545, 334)
Screenshot: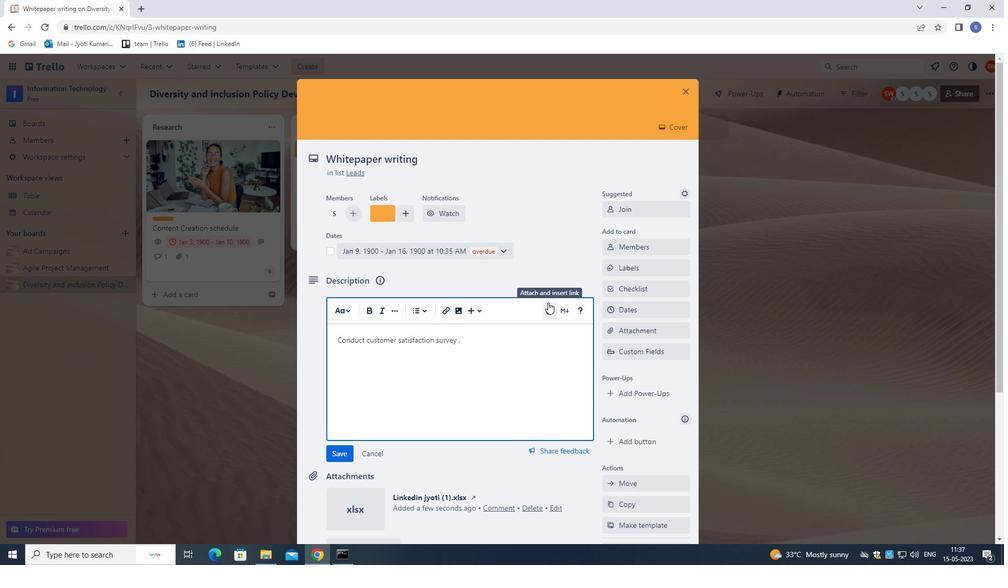 
Action: Mouse scrolled (545, 334) with delta (0, 0)
Screenshot: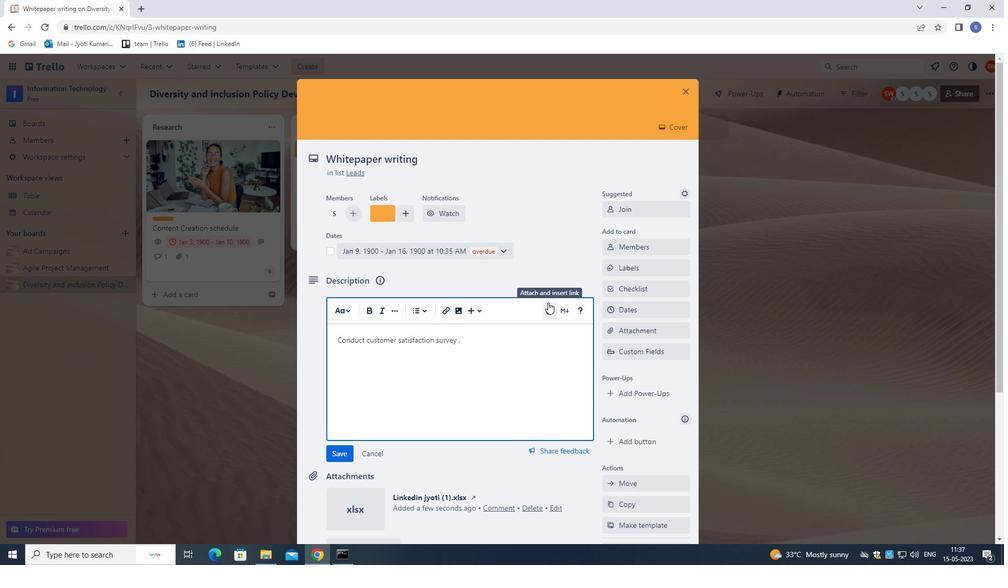 
Action: Mouse moved to (545, 334)
Screenshot: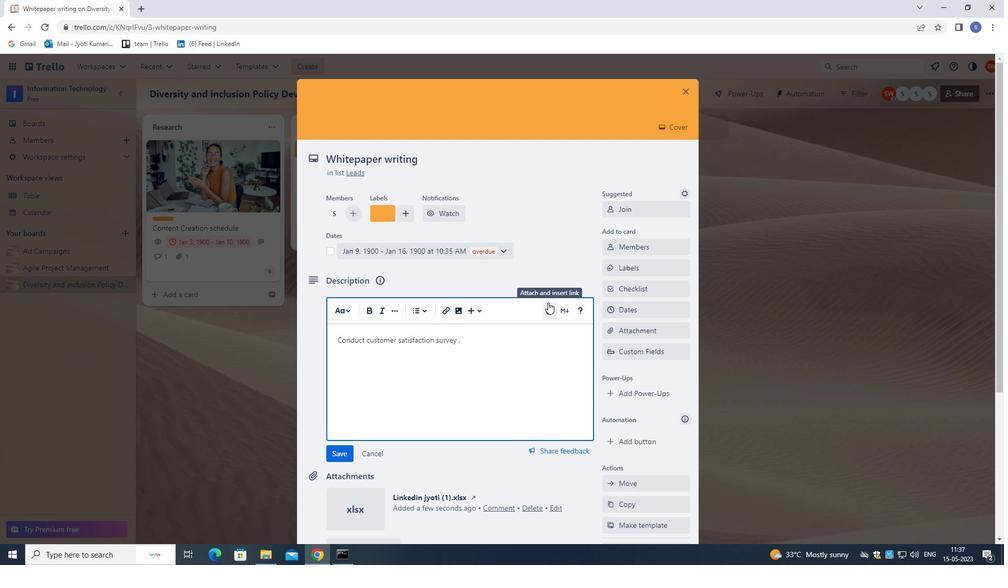
Action: Mouse scrolled (545, 334) with delta (0, 0)
Screenshot: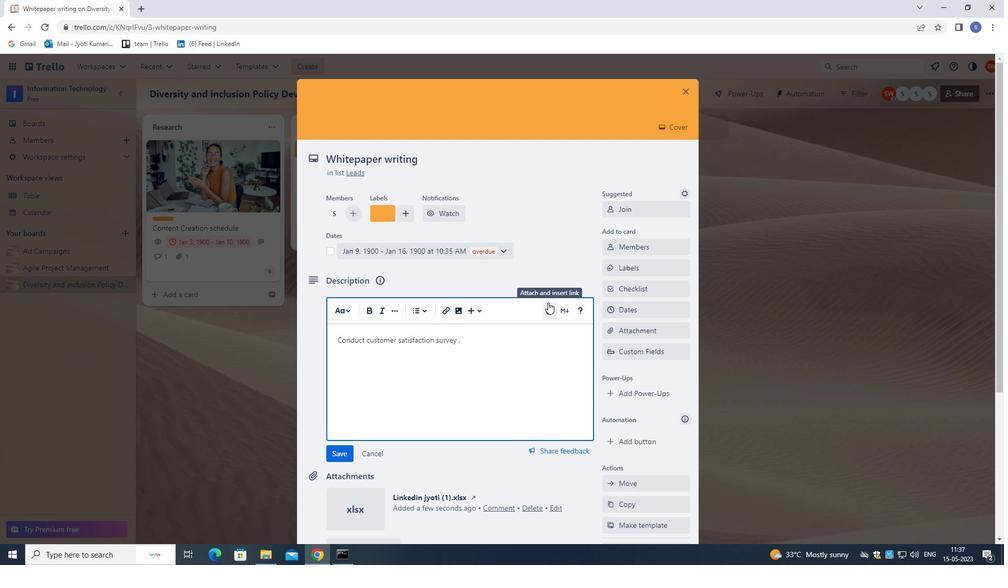 
Action: Mouse moved to (545, 335)
Screenshot: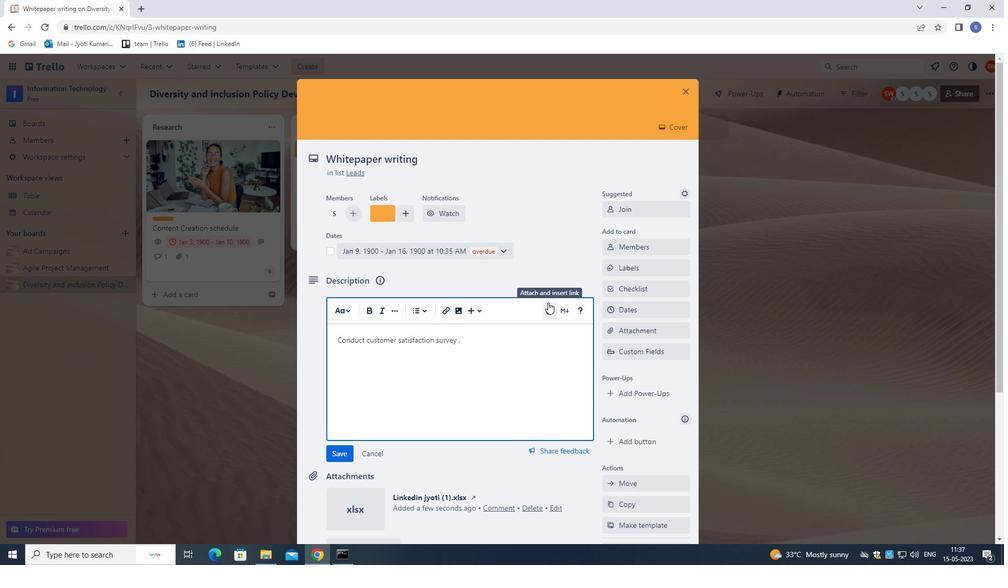 
Action: Mouse scrolled (545, 334) with delta (0, 0)
Screenshot: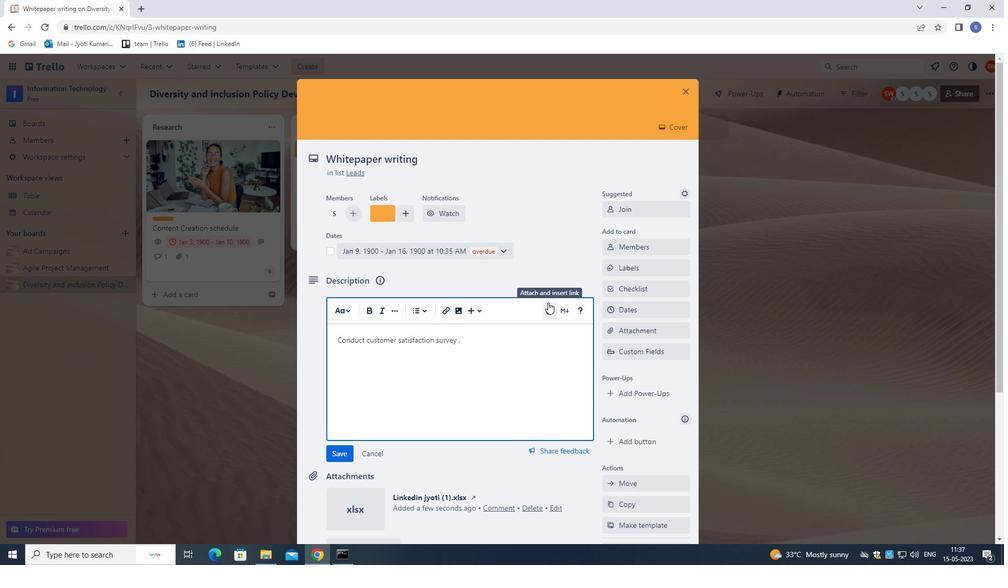 
Action: Mouse scrolled (545, 334) with delta (0, 0)
Screenshot: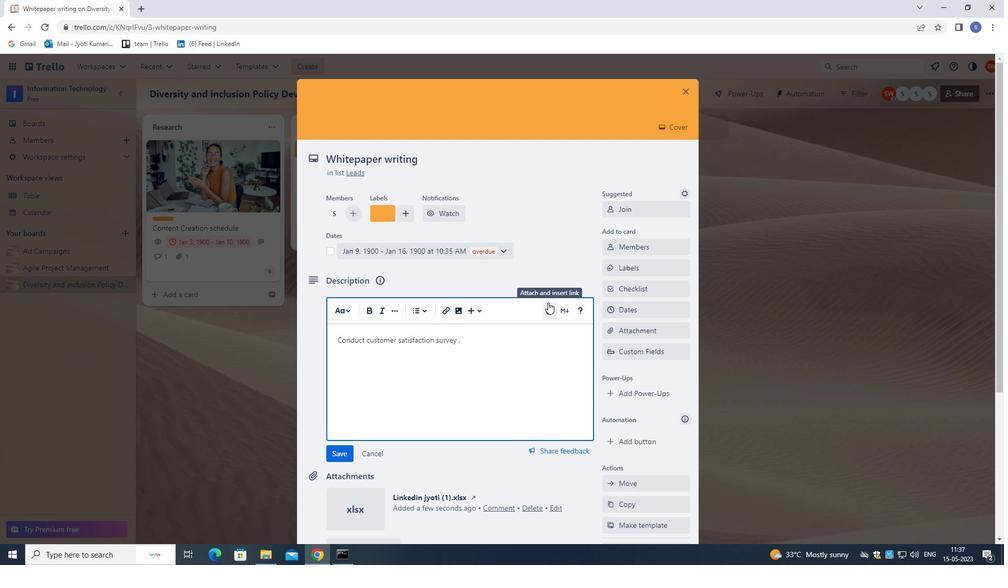 
Action: Mouse moved to (545, 337)
Screenshot: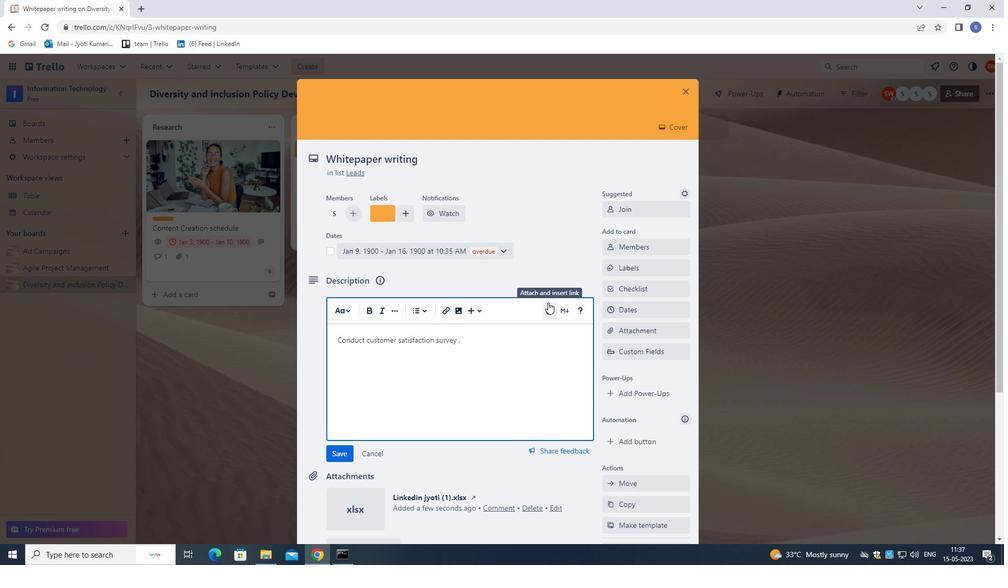 
Action: Mouse scrolled (545, 336) with delta (0, 0)
Screenshot: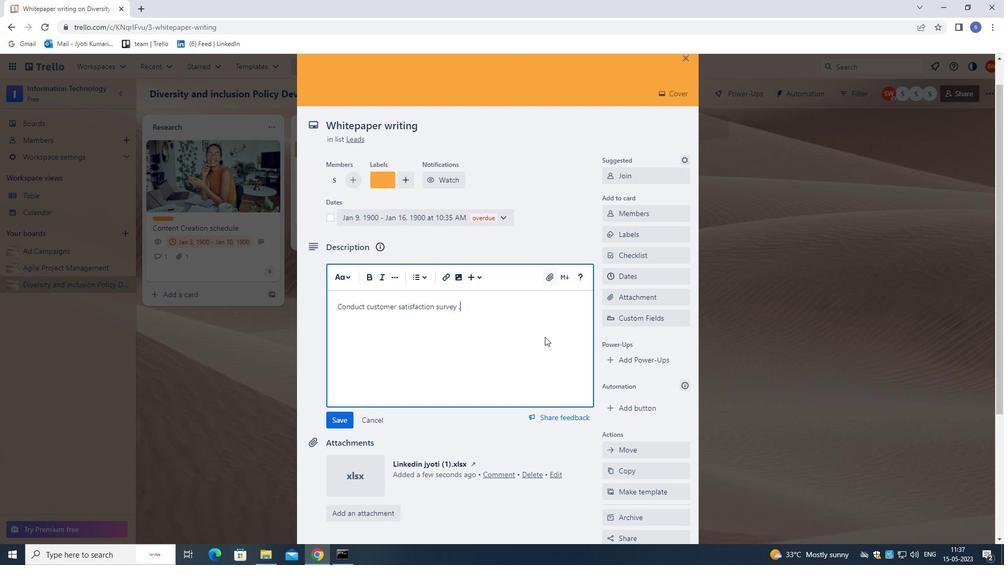 
Action: Mouse moved to (544, 346)
Screenshot: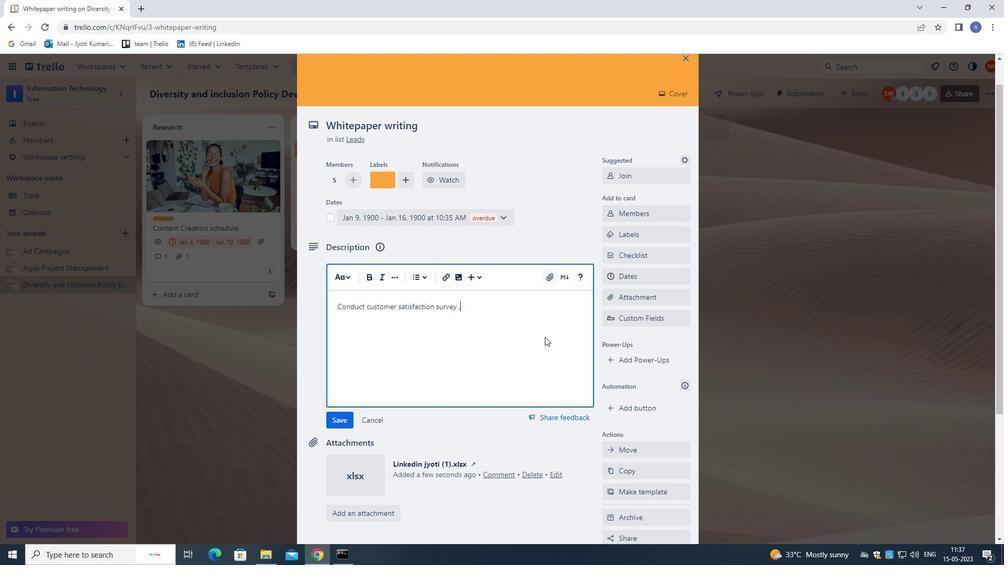 
Action: Mouse scrolled (544, 345) with delta (0, 0)
Screenshot: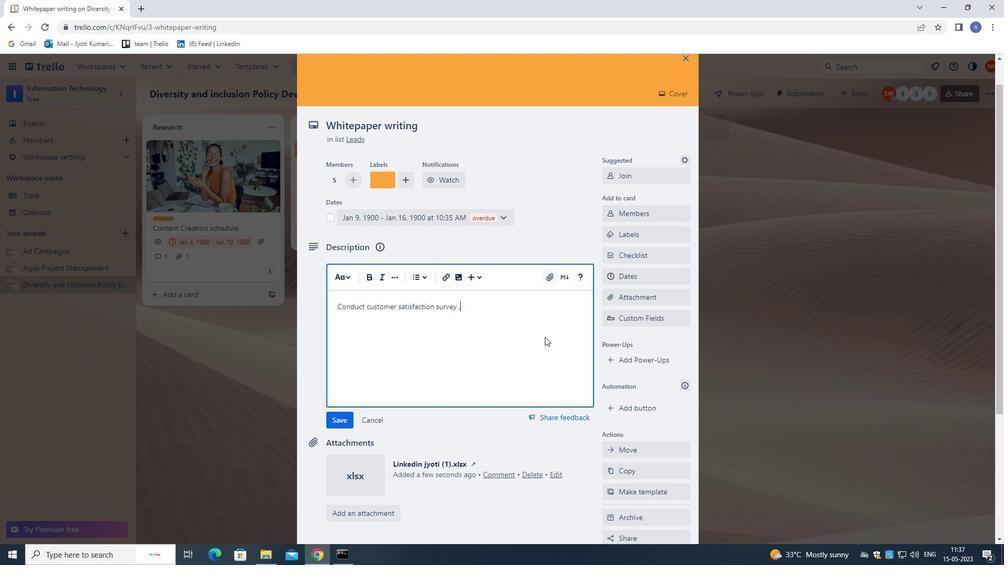 
Action: Mouse moved to (542, 355)
Screenshot: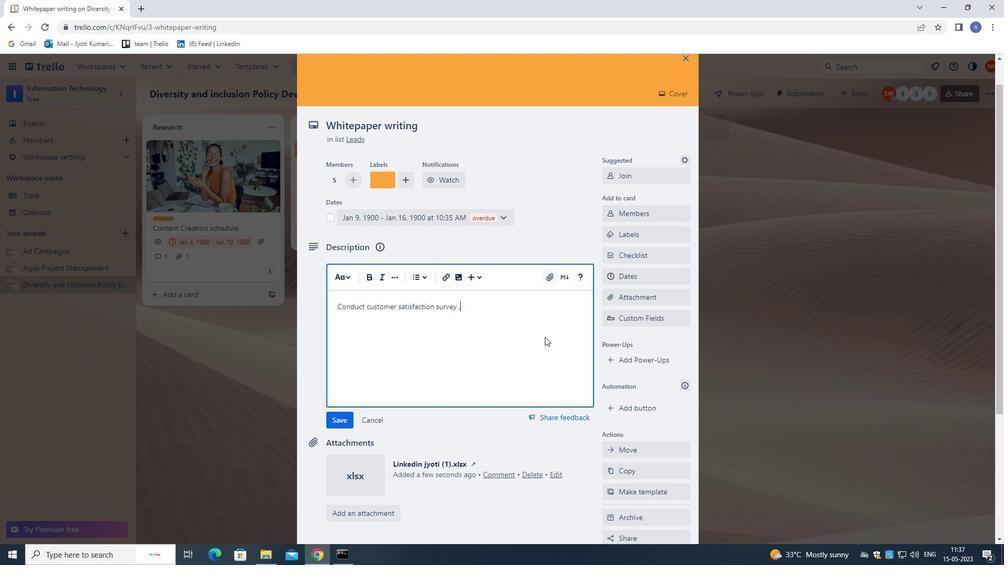 
Action: Mouse scrolled (542, 354) with delta (0, 0)
Screenshot: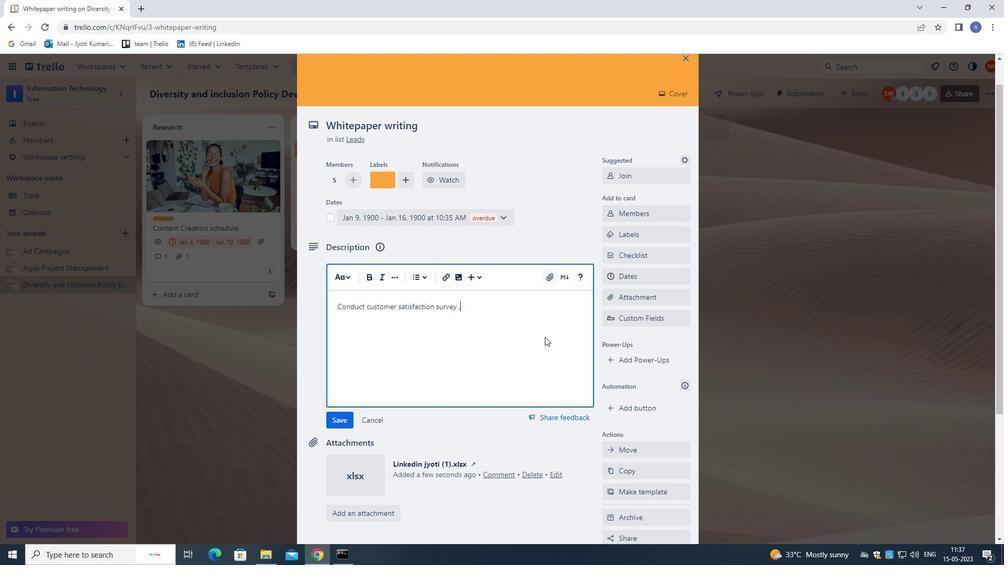 
Action: Mouse moved to (540, 363)
Screenshot: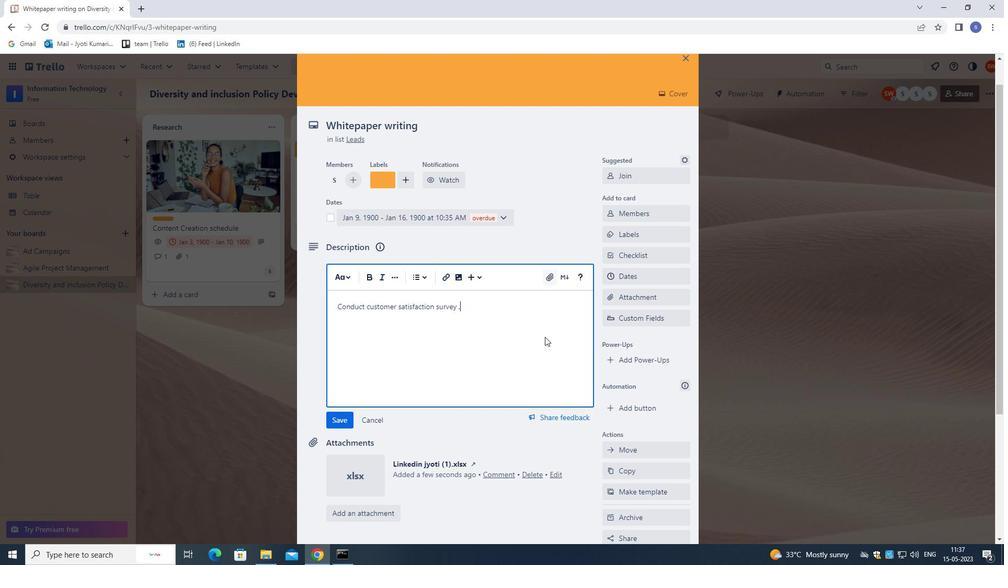 
Action: Mouse scrolled (540, 362) with delta (0, 0)
Screenshot: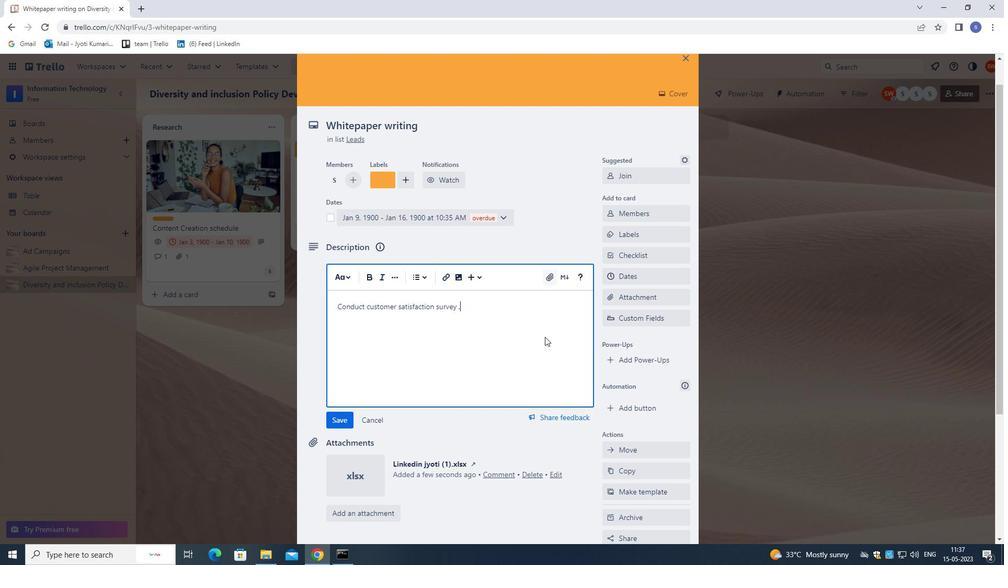 
Action: Mouse moved to (538, 371)
Screenshot: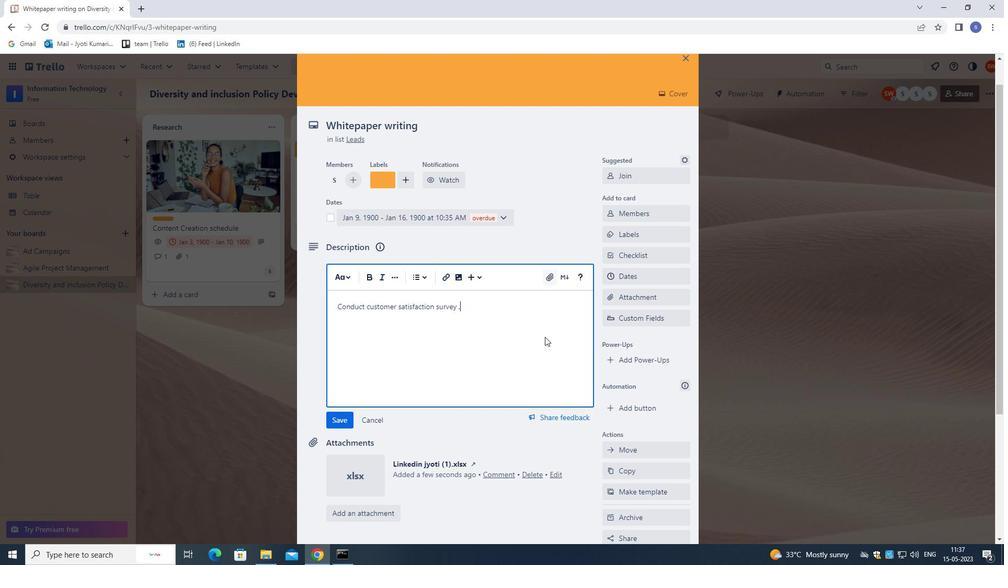 
Action: Mouse scrolled (538, 371) with delta (0, 0)
Screenshot: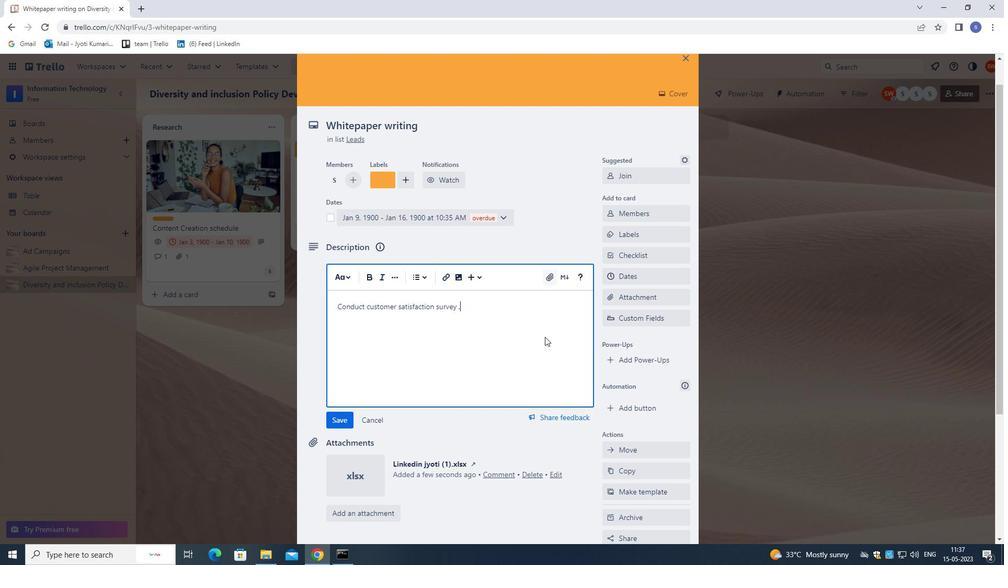 
Action: Mouse moved to (534, 383)
Screenshot: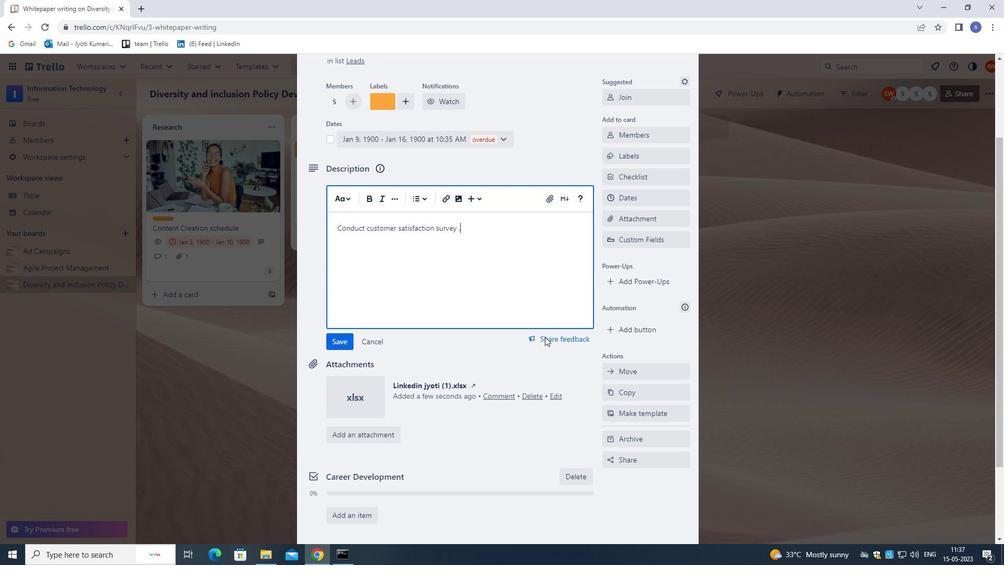 
Action: Mouse scrolled (534, 383) with delta (0, 0)
Screenshot: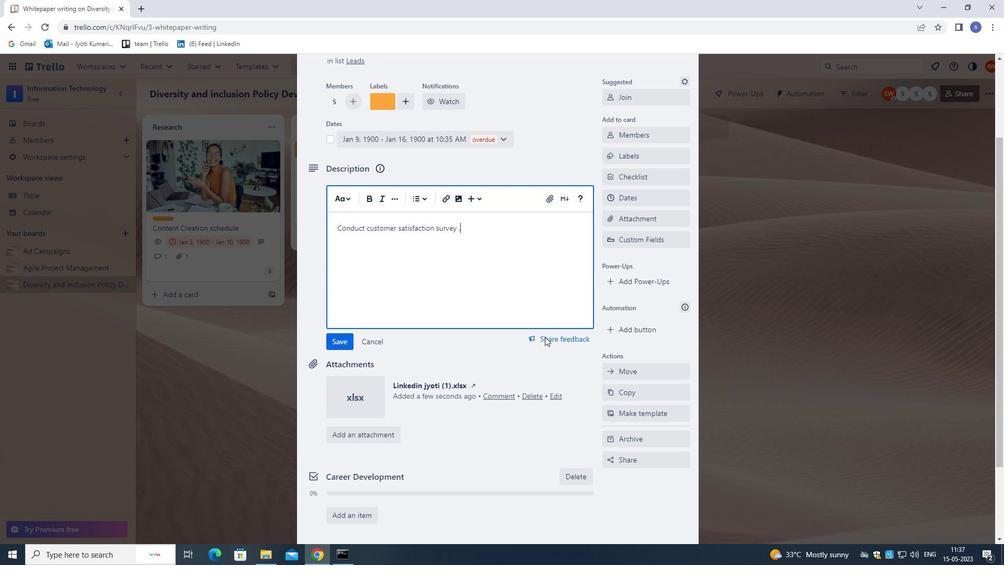 
Action: Mouse moved to (492, 475)
Screenshot: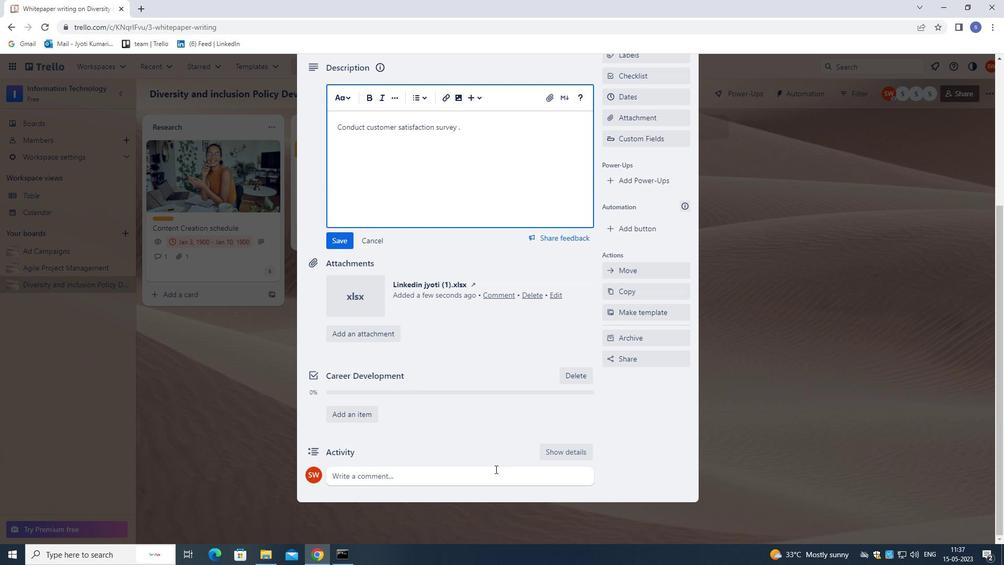 
Action: Mouse pressed left at (492, 475)
Screenshot: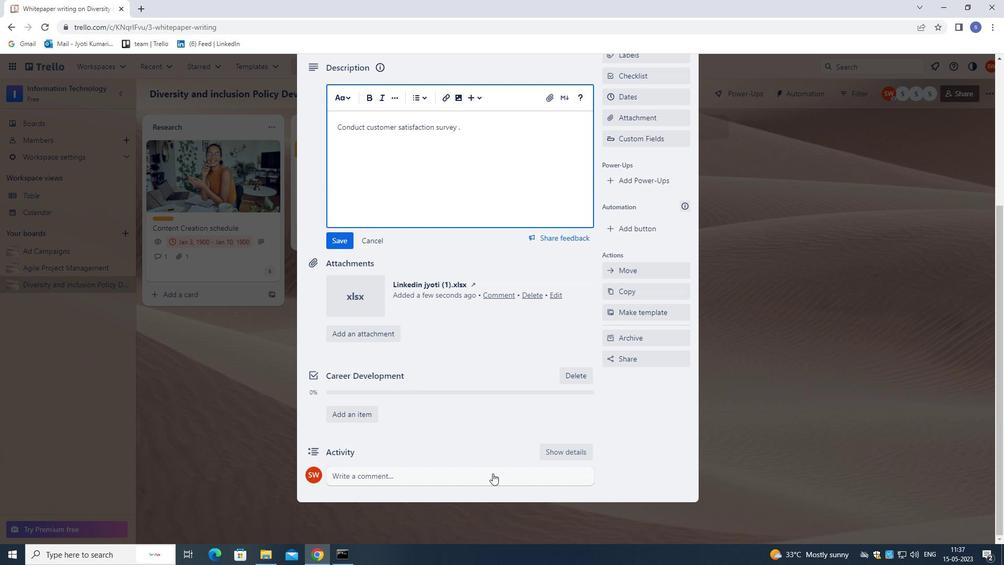 
Action: Mouse moved to (535, 413)
Screenshot: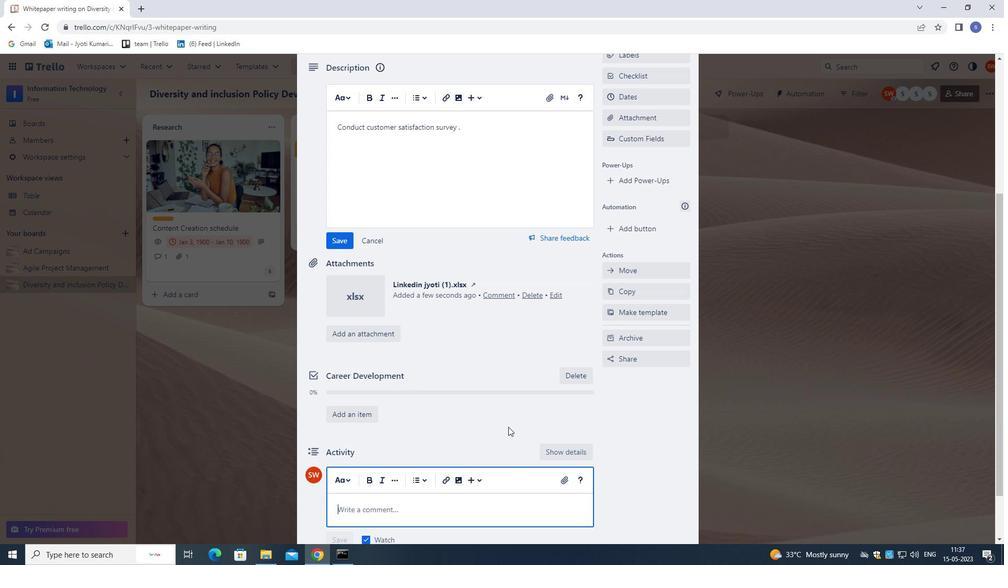 
Action: Key pressed <Key.shift>GIVEN<Key.space>THE<Key.space>POTENTIAL<Key.space>IMPACT<Key.space>OF<Key.space>THIS<Key.space>TASK<Key.space>ON<Key.space>OUR<Key.space>COMPANY<Key.space>FINANCIAL<Key.space>STABILITY,<Key.space>LET<Key.space>US<Key.space>ENSURE<Key.space>THAT<Key.space>WE<Key.space>APPROACH<Key.space>IT<Key.space>WITH<Key.space>A<Key.space>SENSE<Key.space>OF<Key.space>FISCAL<Key.space>RESPONISI<Key.backspace><Key.backspace><Key.backspace>SIBILITY<Key.space>AND<Key.space>PRI<Key.backspace>UDENCE.
Screenshot: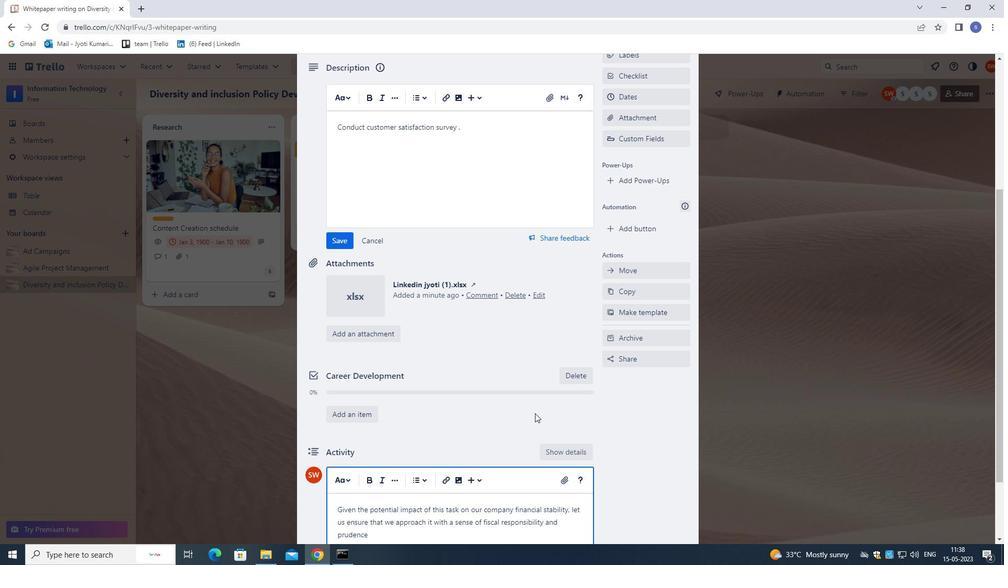 
Action: Mouse moved to (343, 245)
Screenshot: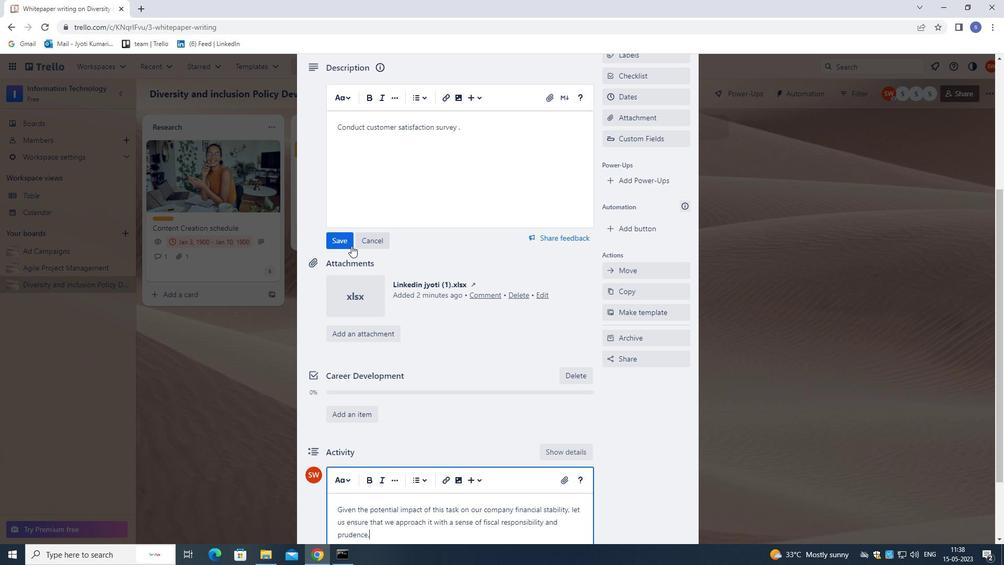 
Action: Mouse pressed left at (343, 245)
Screenshot: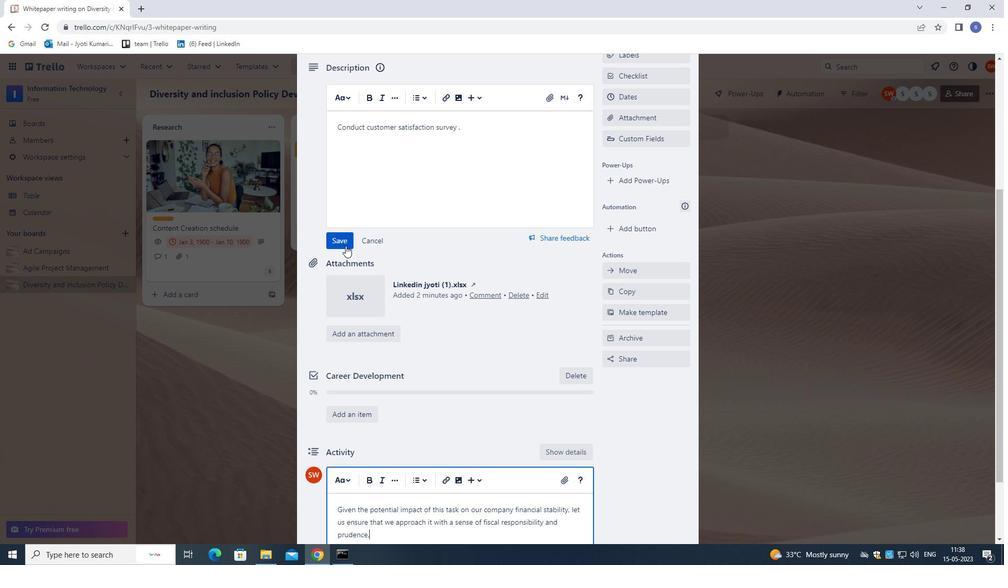 
Action: Mouse moved to (404, 330)
Screenshot: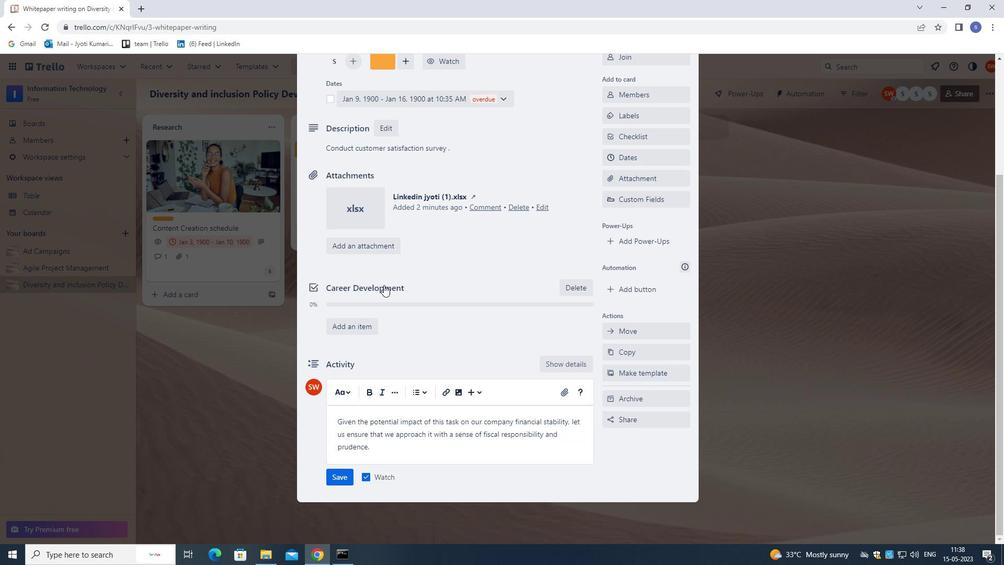 
Action: Mouse scrolled (404, 330) with delta (0, 0)
Screenshot: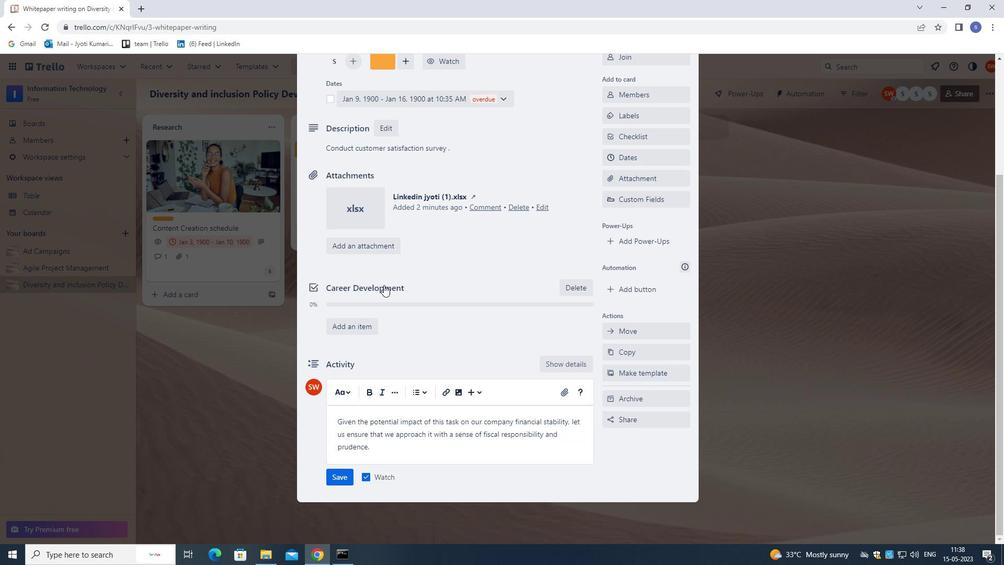 
Action: Mouse moved to (408, 352)
Screenshot: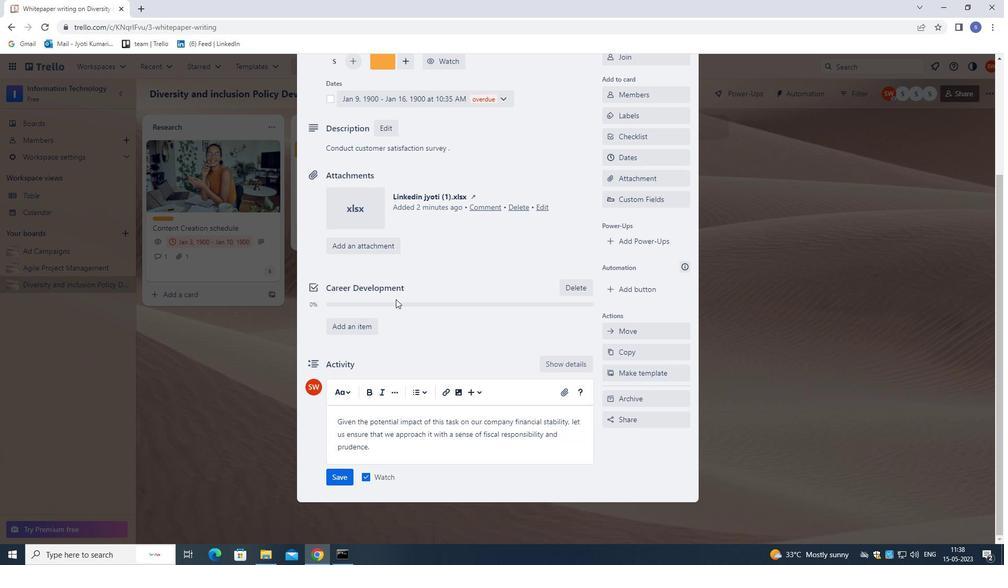 
Action: Mouse scrolled (408, 351) with delta (0, 0)
Screenshot: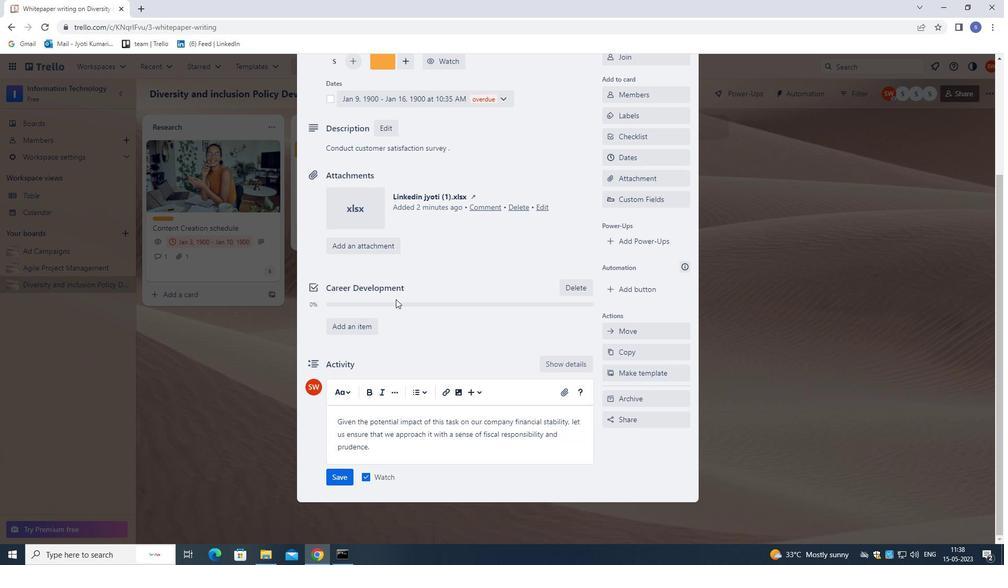 
Action: Mouse moved to (409, 367)
Screenshot: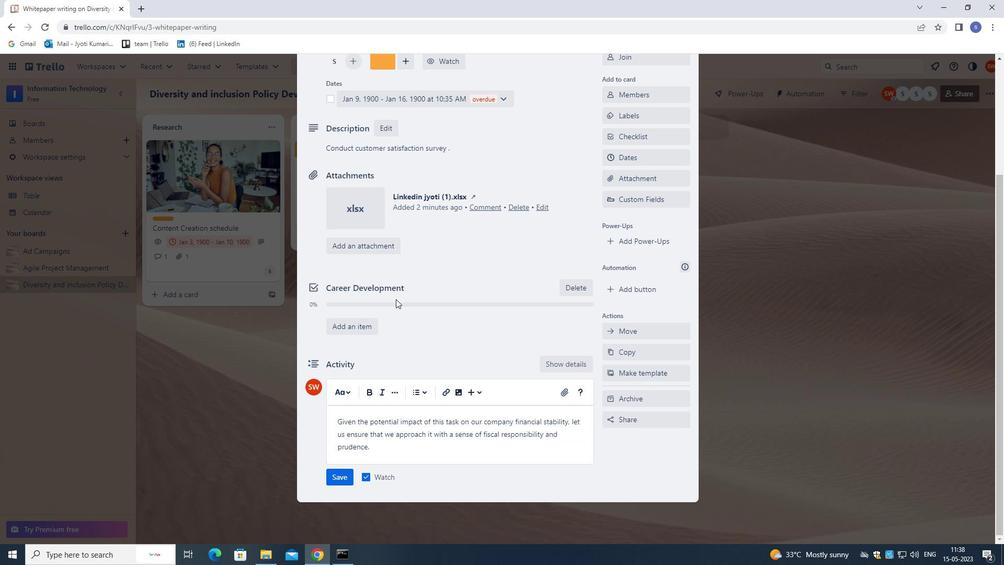
Action: Mouse scrolled (409, 367) with delta (0, 0)
Screenshot: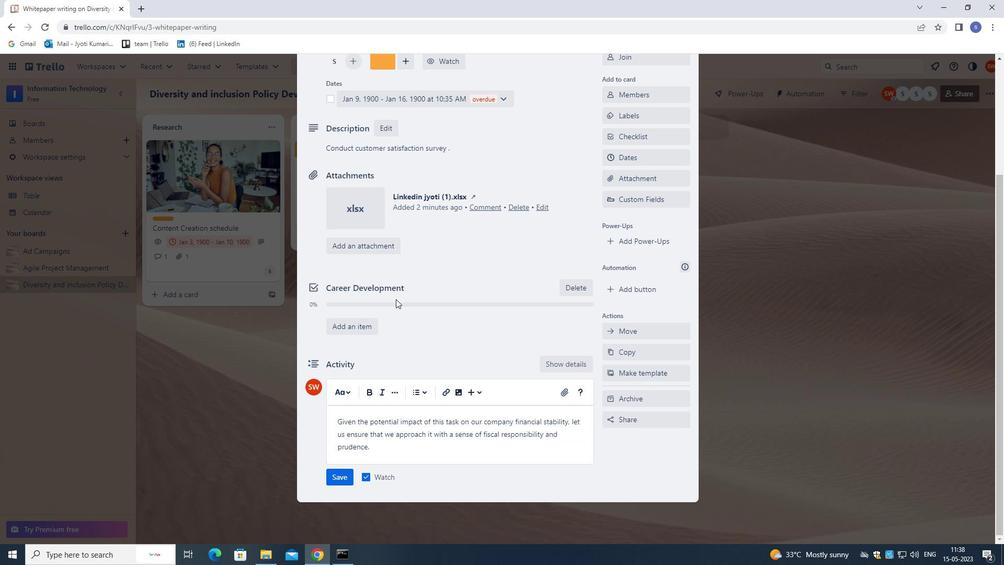 
Action: Mouse moved to (408, 381)
Screenshot: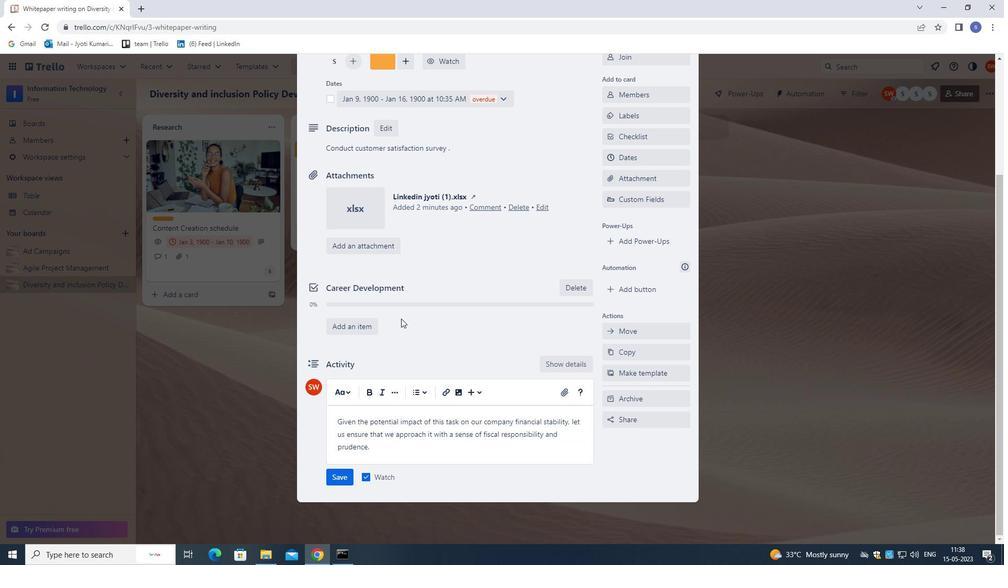 
Action: Mouse scrolled (408, 380) with delta (0, 0)
Screenshot: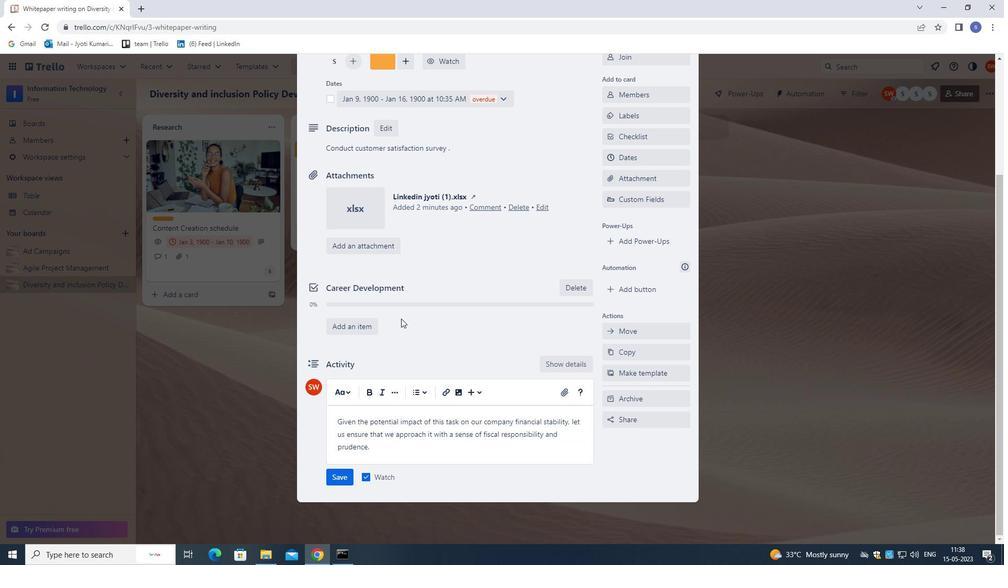 
Action: Mouse moved to (344, 473)
Screenshot: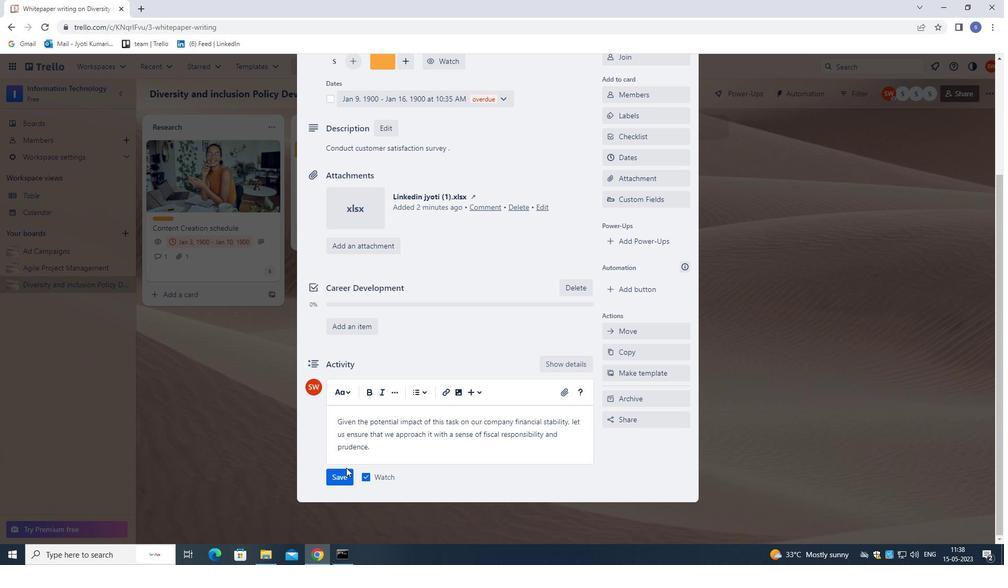 
Action: Mouse pressed left at (344, 473)
Screenshot: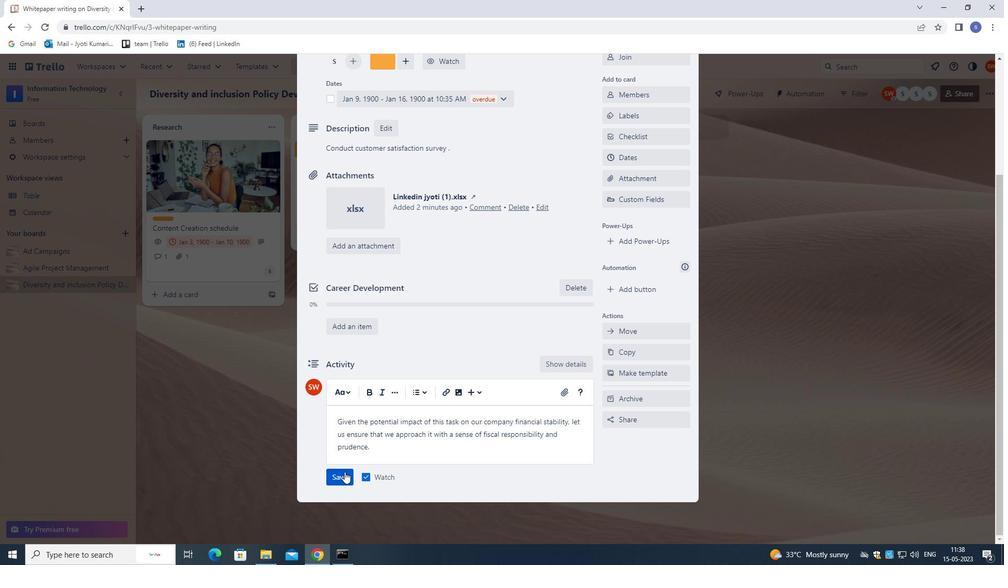 
Action: Mouse moved to (488, 377)
Screenshot: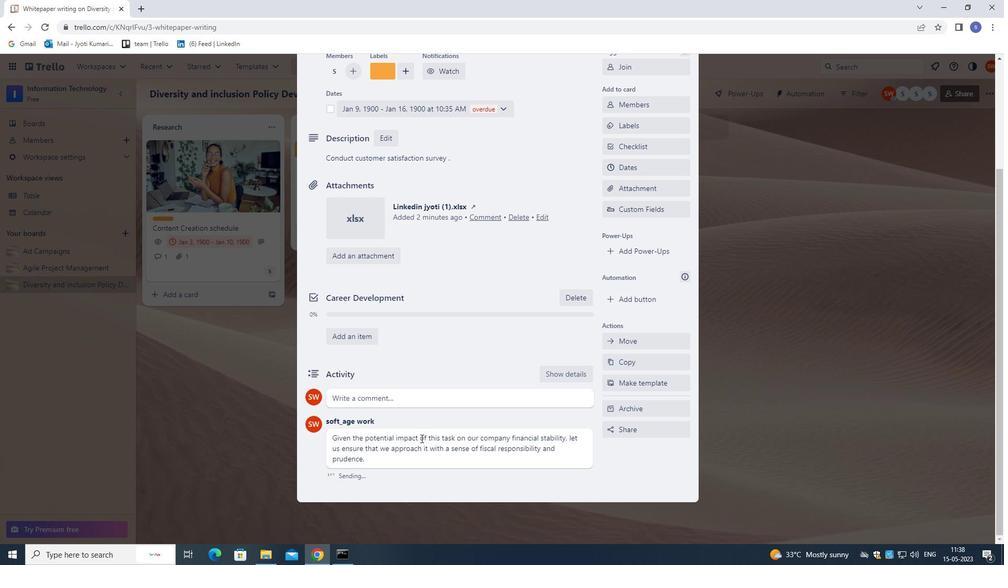 
Action: Mouse scrolled (488, 377) with delta (0, 0)
Screenshot: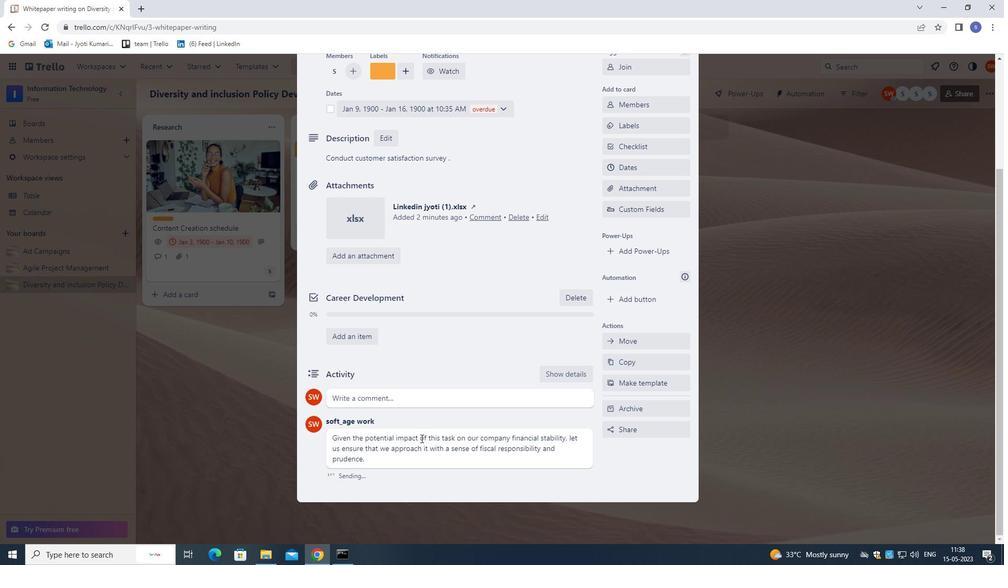 
Action: Mouse moved to (496, 367)
Screenshot: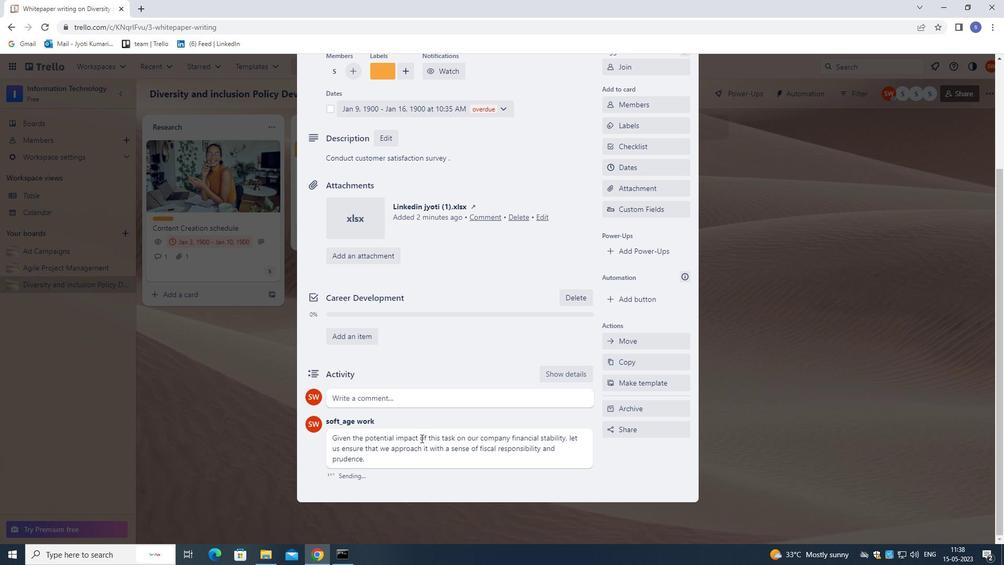 
Action: Mouse scrolled (496, 367) with delta (0, 0)
Screenshot: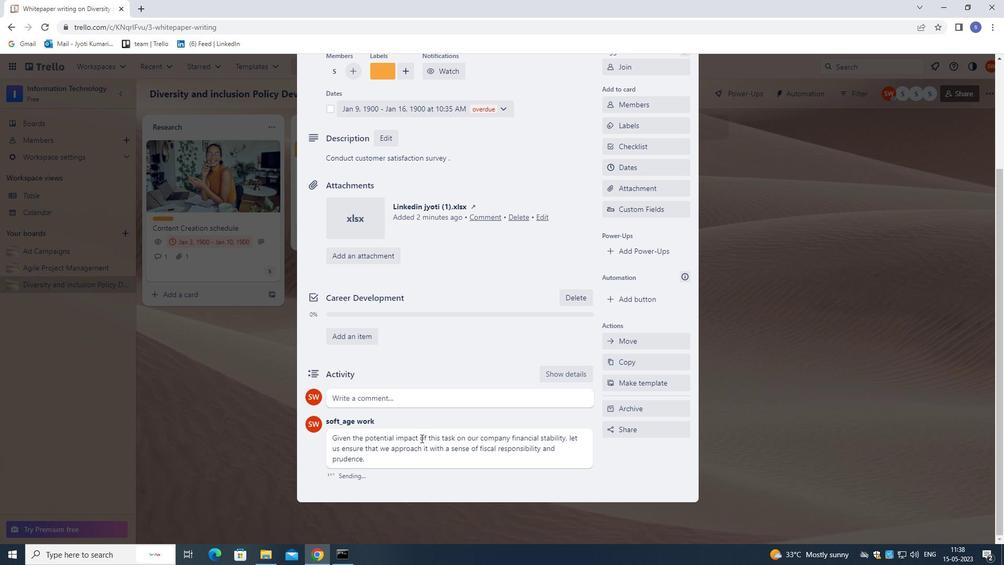 
Action: Mouse moved to (500, 359)
Screenshot: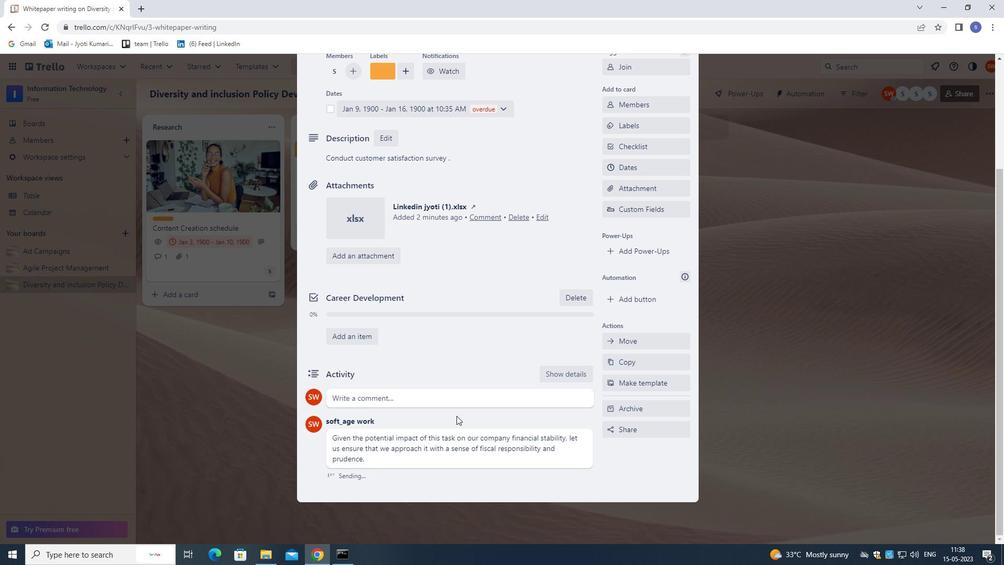 
Action: Mouse scrolled (500, 359) with delta (0, 0)
Screenshot: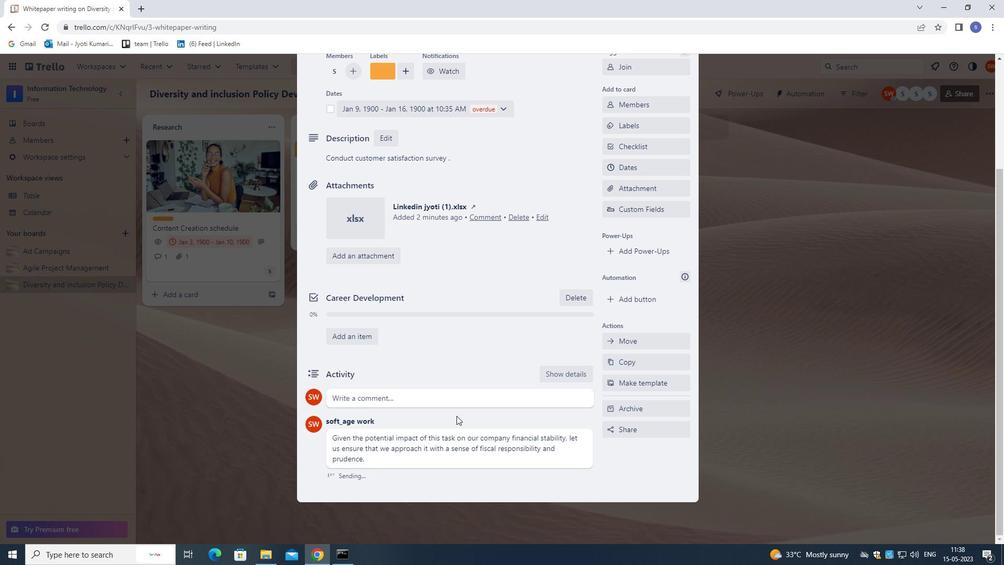 
Action: Mouse moved to (518, 330)
Screenshot: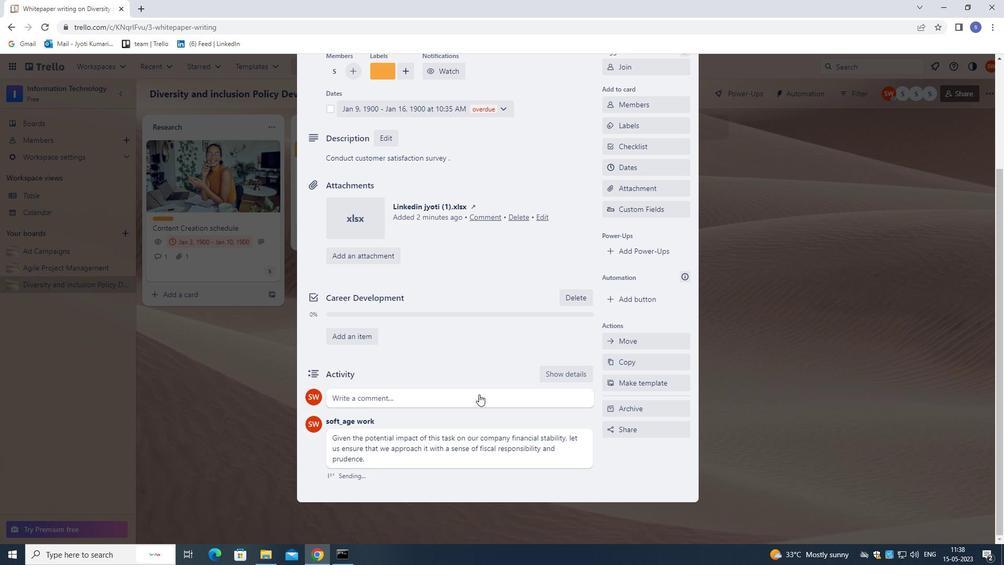 
Action: Mouse scrolled (518, 330) with delta (0, 0)
Screenshot: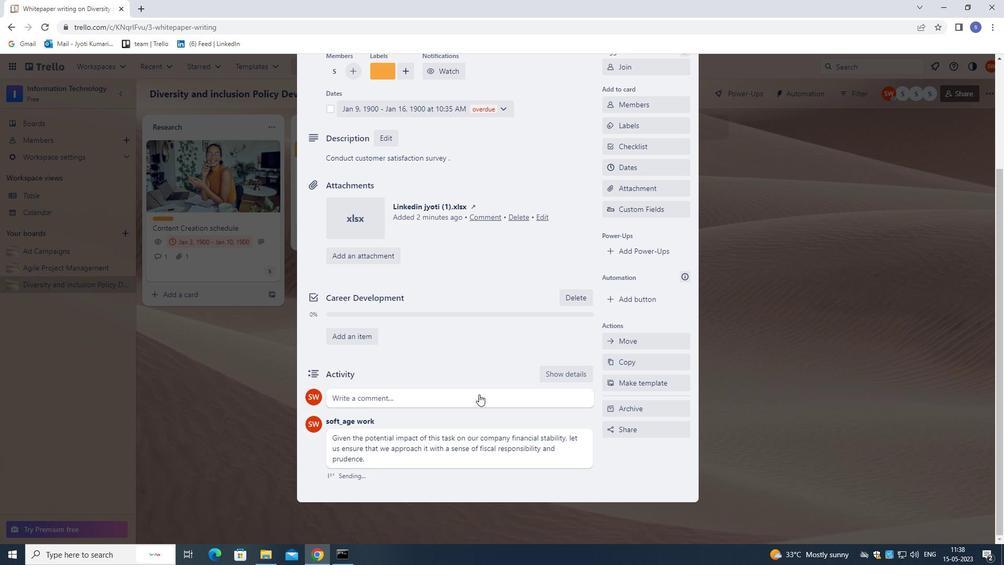 
Action: Mouse moved to (687, 91)
Screenshot: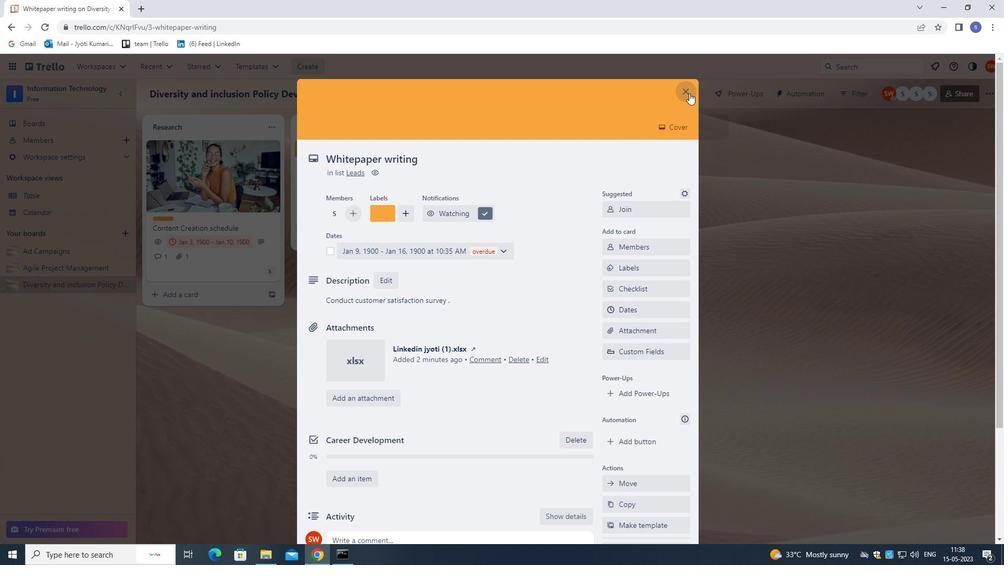 
Action: Mouse pressed left at (687, 91)
Screenshot: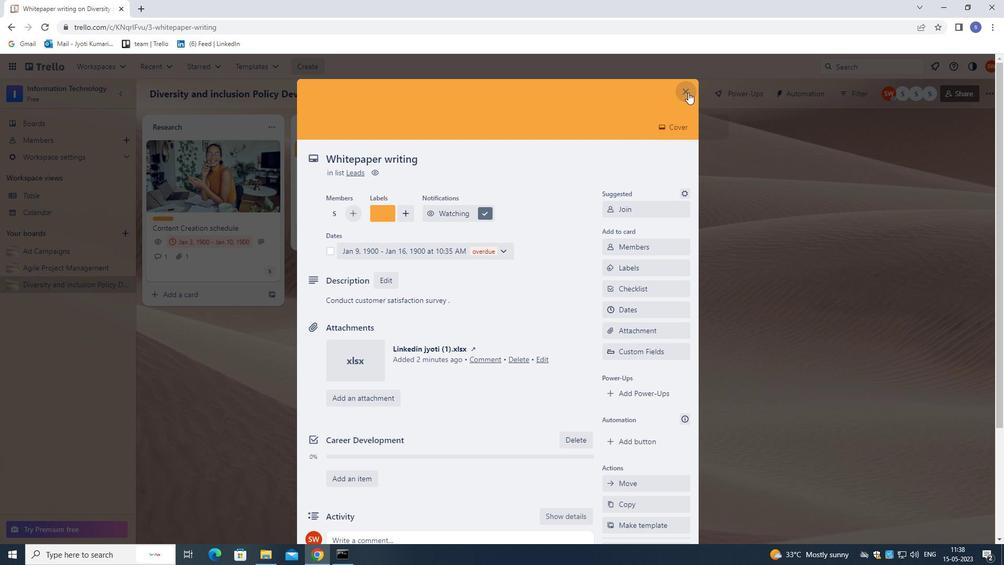 
Action: Mouse moved to (688, 92)
Screenshot: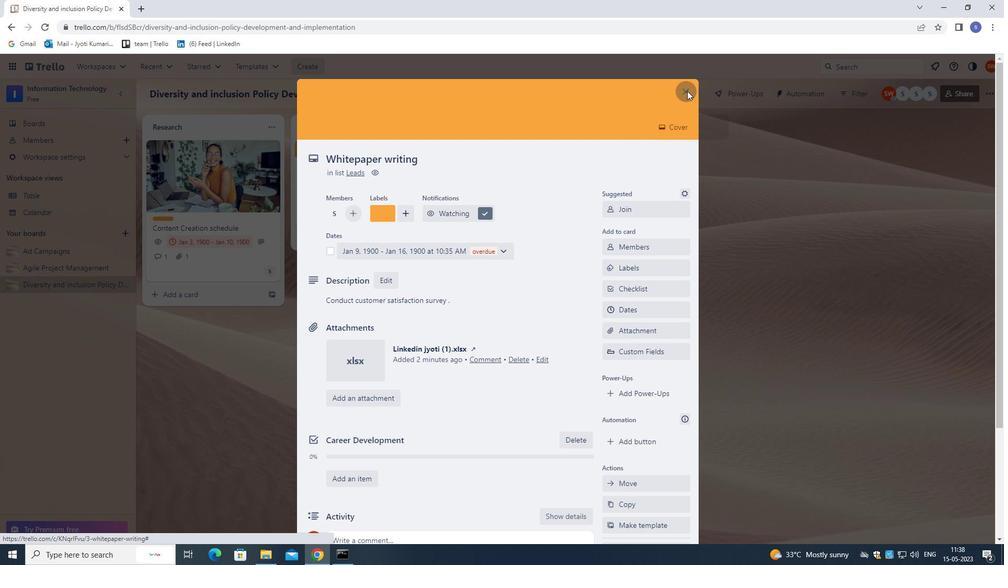 
